Task: Search one way flight ticket for 3 adults in first from Newburgh: New York Stewart International Airport to Evansville: Evansville Regional Airport on 8-3-2023. Choice of flights is Westjet. Number of bags: 1 carry on bag. Price is upto 87000. Outbound departure time preference is 8:45. Return departure time preference is 0:00.
Action: Mouse moved to (284, 374)
Screenshot: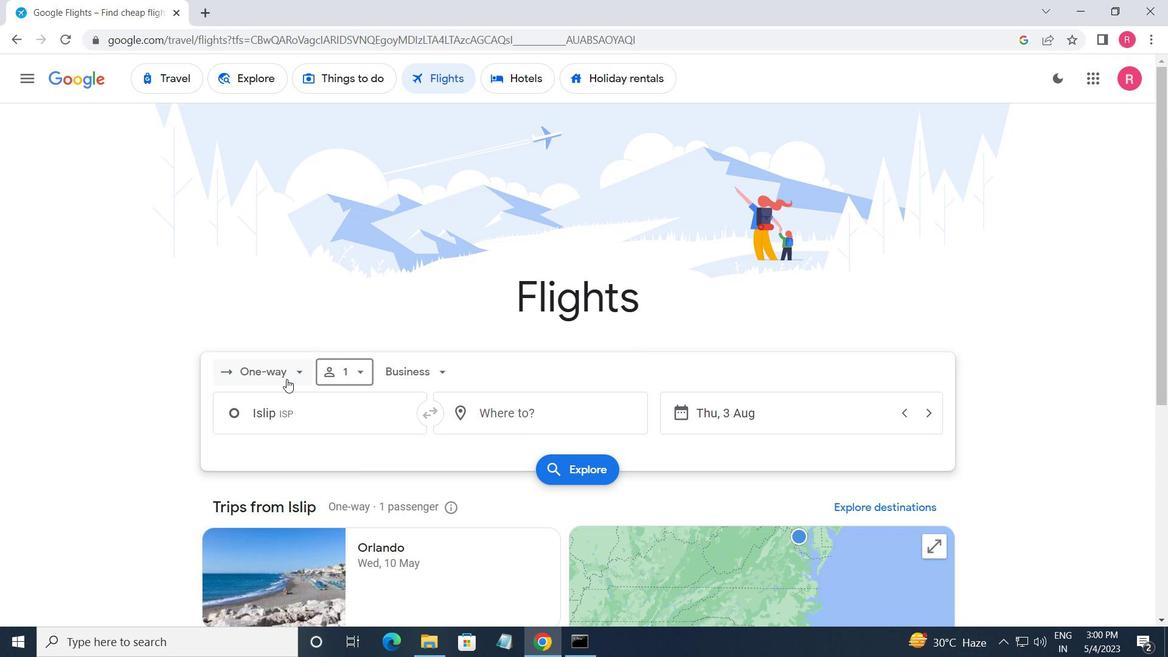 
Action: Mouse pressed left at (284, 374)
Screenshot: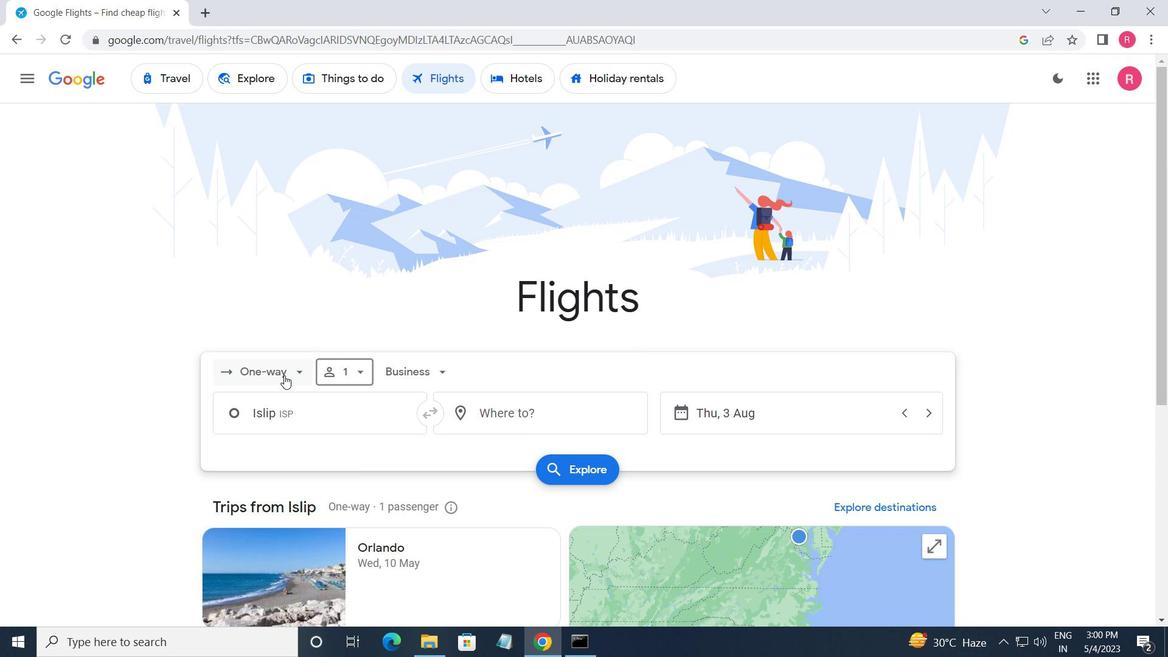 
Action: Mouse moved to (289, 445)
Screenshot: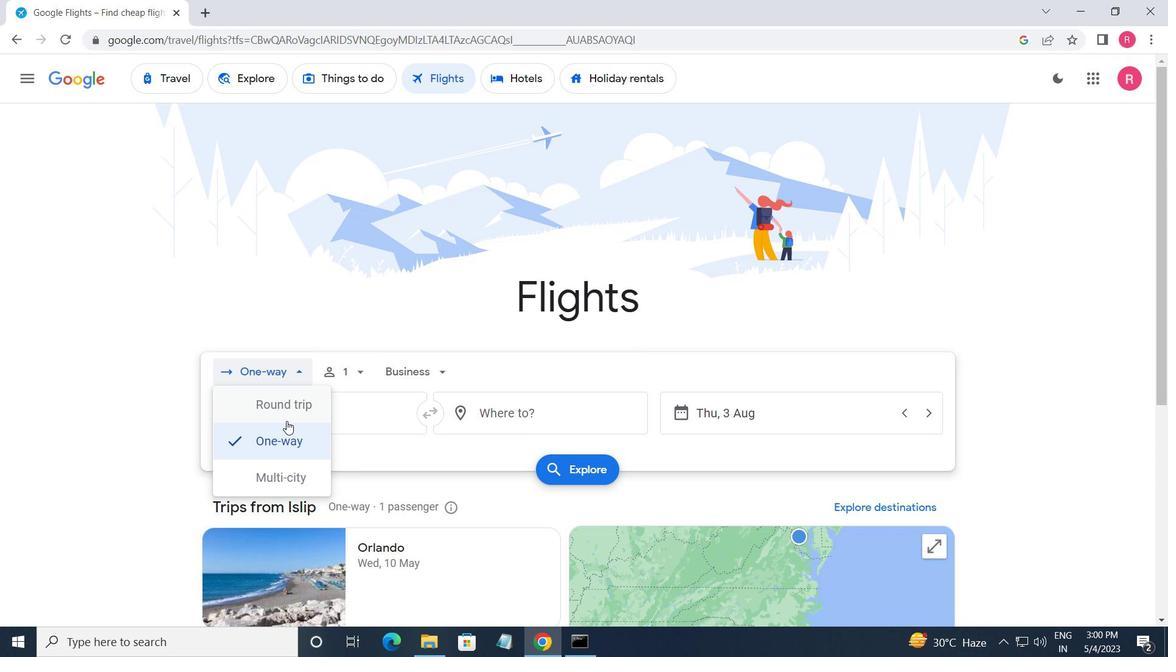 
Action: Mouse pressed left at (289, 445)
Screenshot: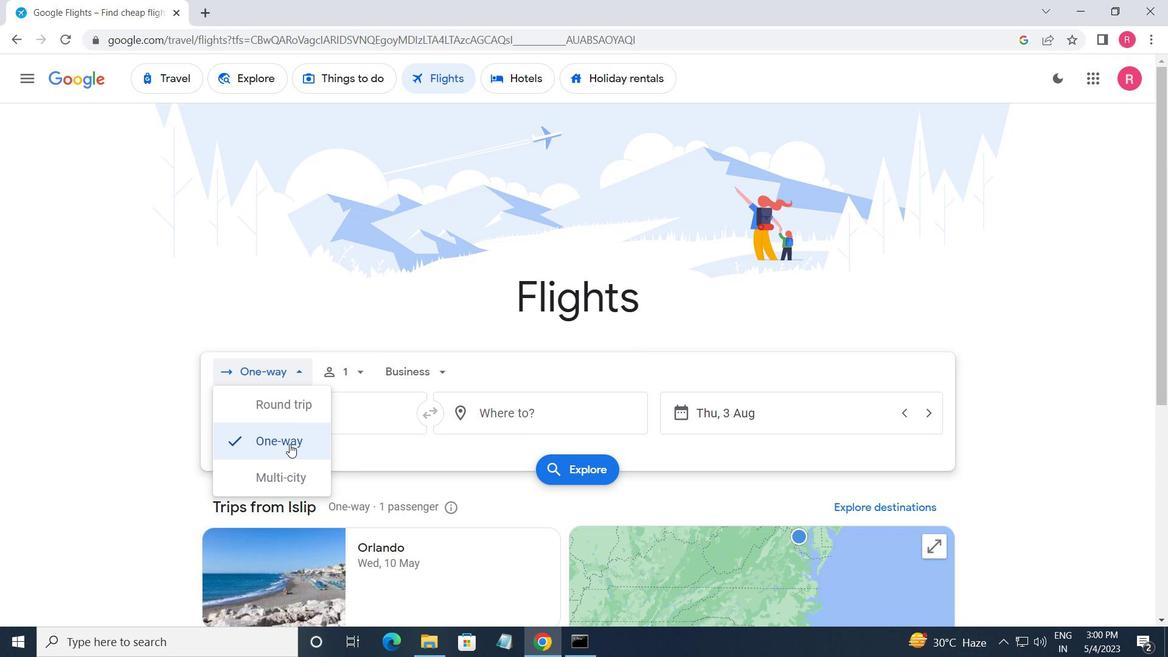 
Action: Mouse moved to (353, 366)
Screenshot: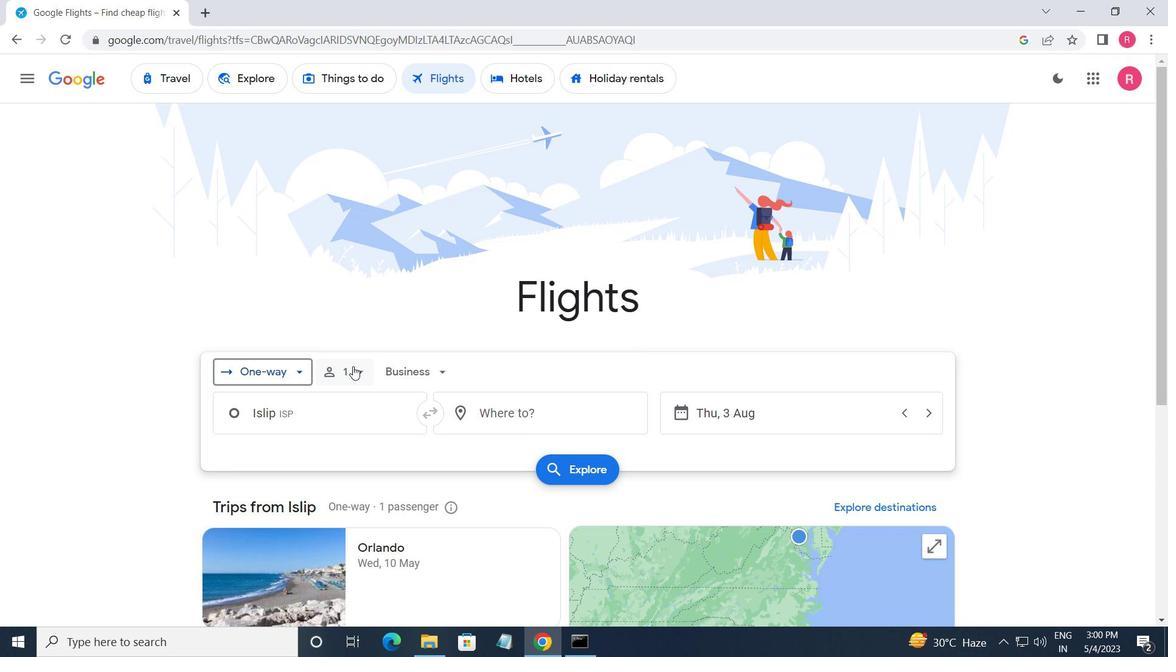 
Action: Mouse pressed left at (353, 366)
Screenshot: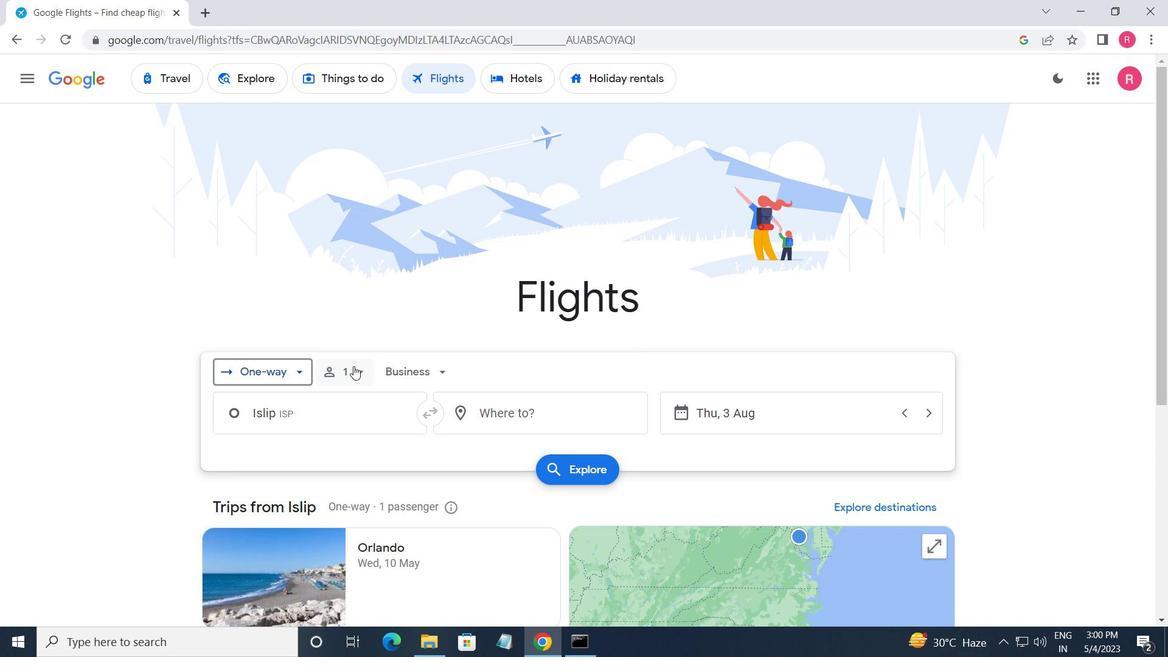 
Action: Mouse moved to (476, 410)
Screenshot: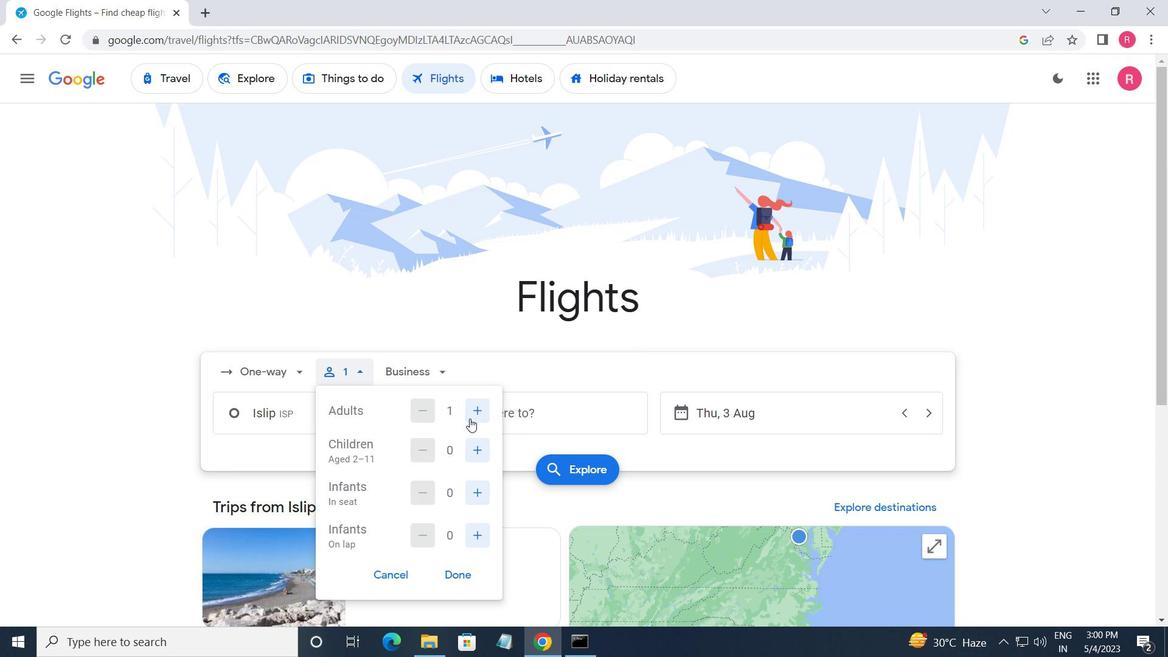 
Action: Mouse pressed left at (476, 410)
Screenshot: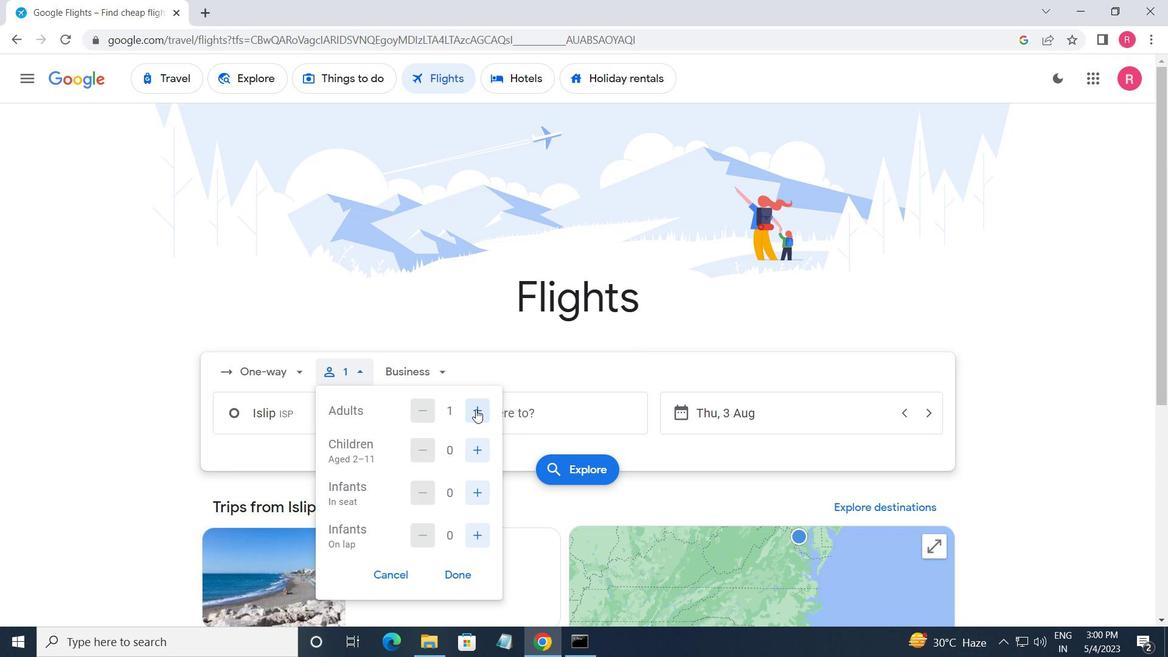 
Action: Mouse pressed left at (476, 410)
Screenshot: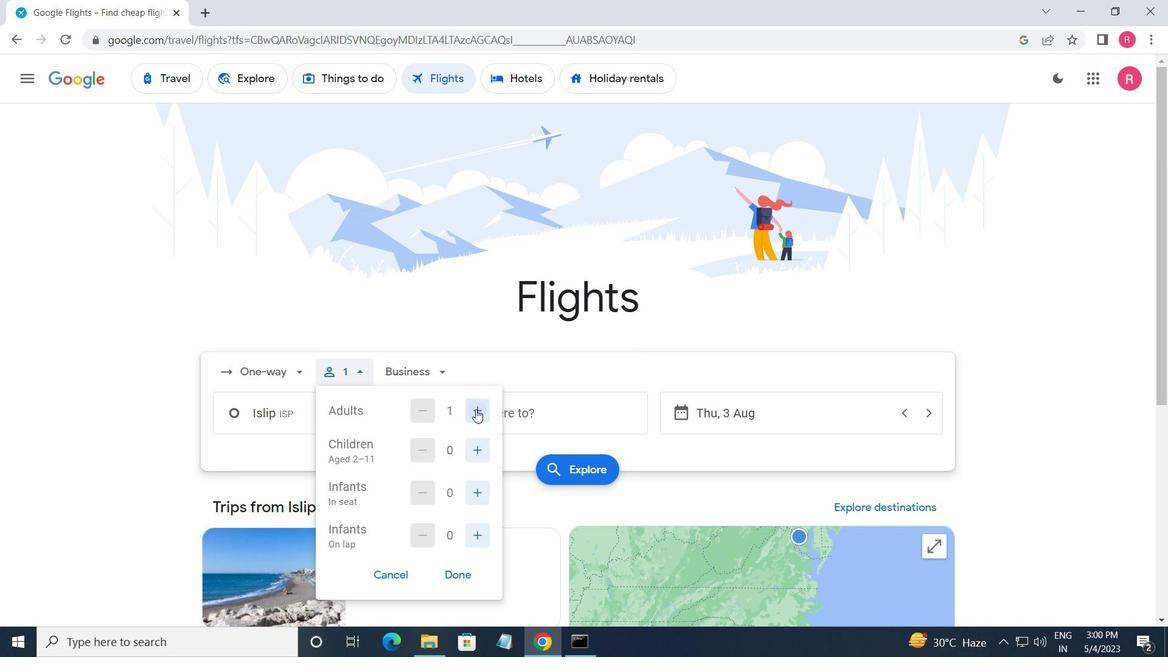 
Action: Mouse moved to (416, 382)
Screenshot: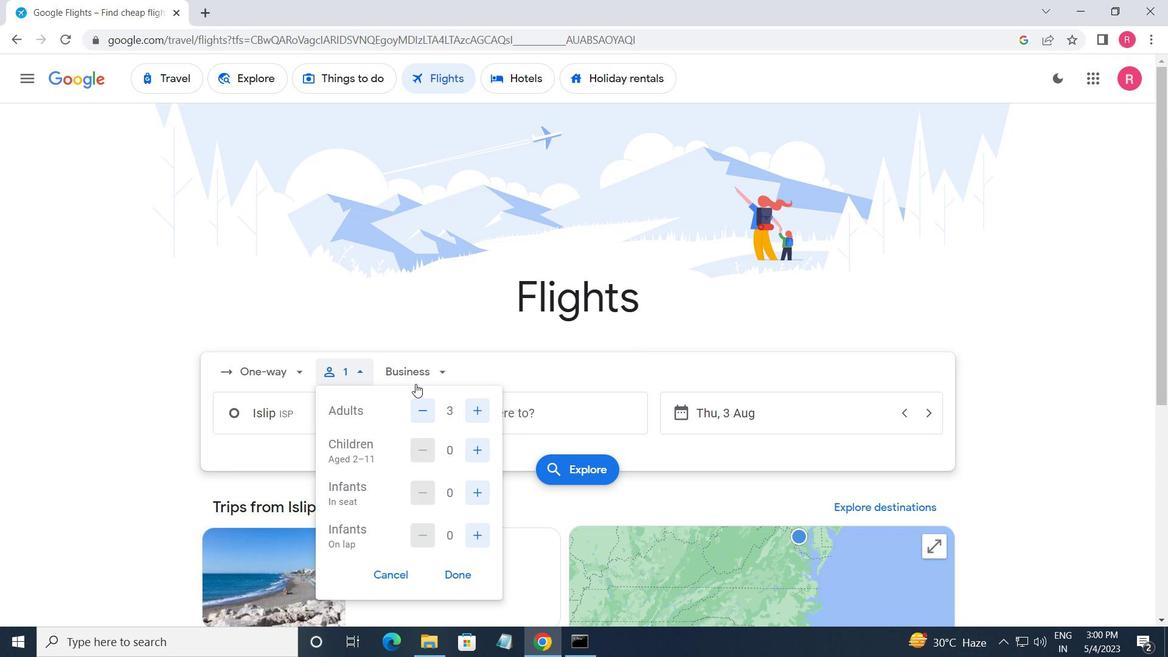 
Action: Mouse pressed left at (416, 382)
Screenshot: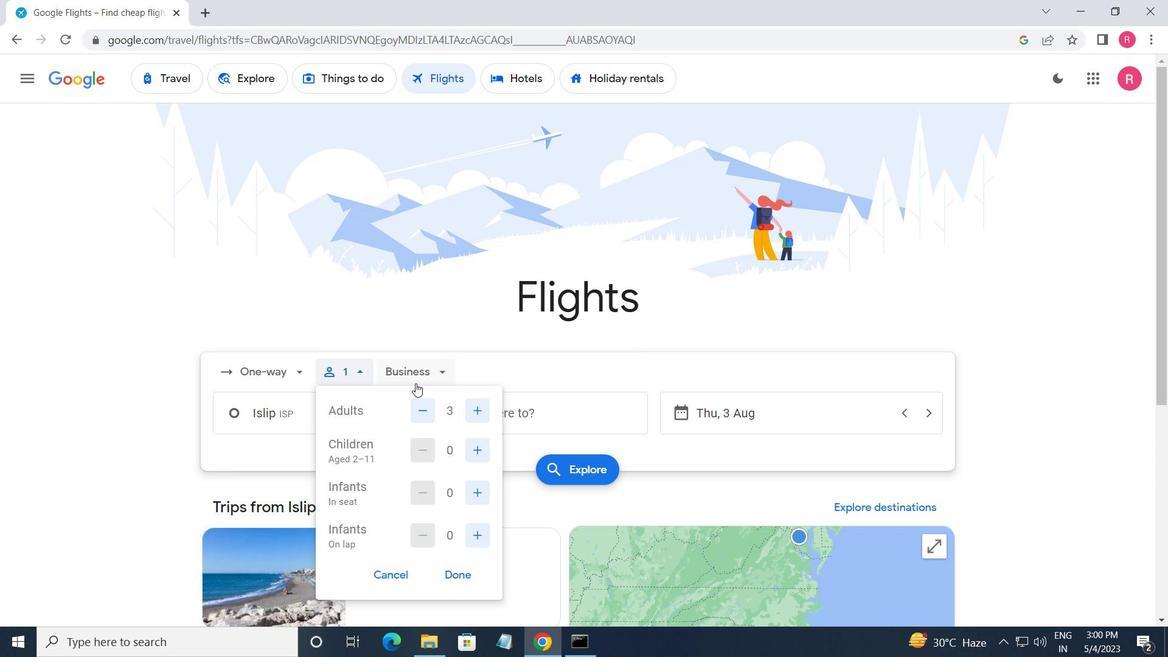 
Action: Mouse moved to (430, 509)
Screenshot: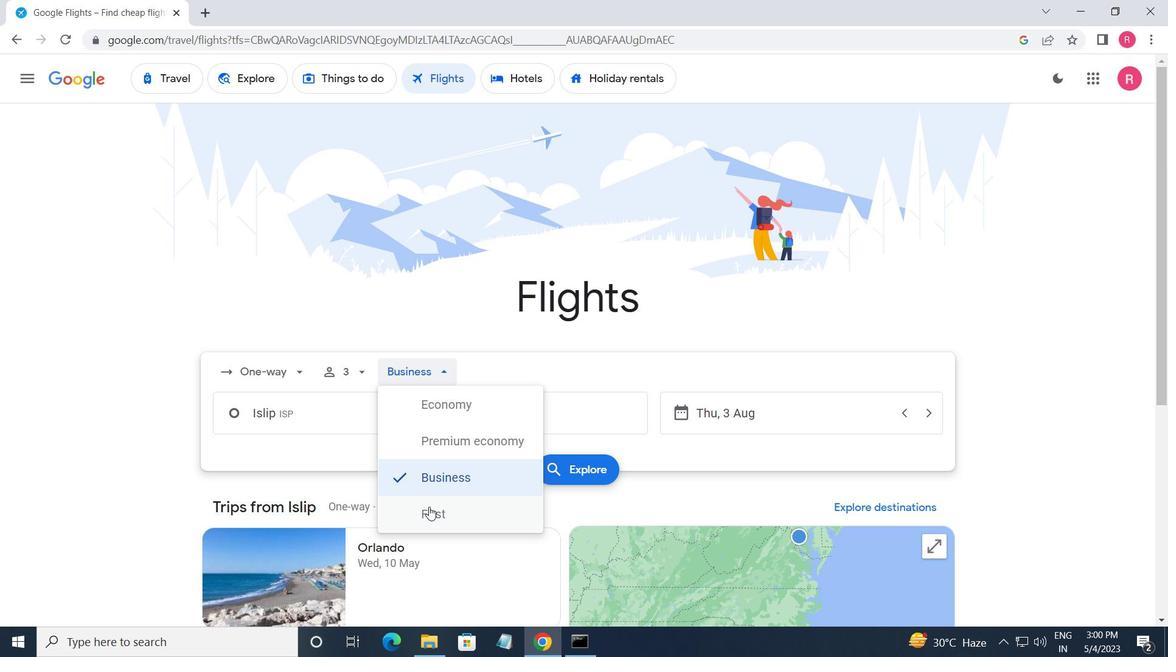 
Action: Mouse pressed left at (430, 509)
Screenshot: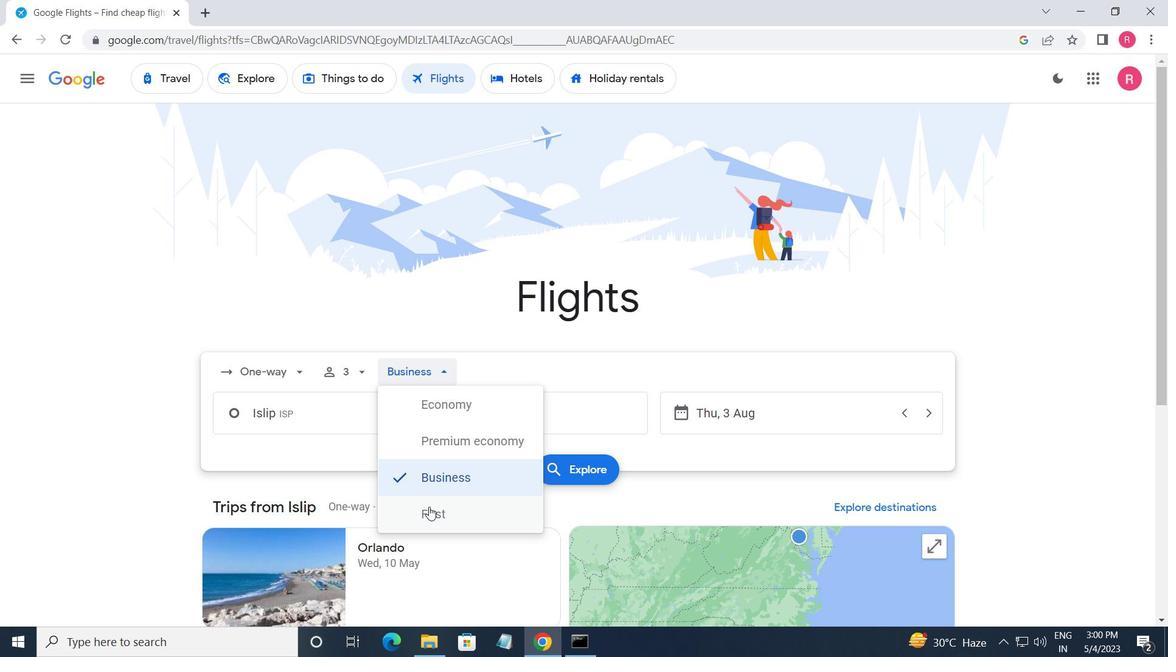 
Action: Mouse moved to (355, 422)
Screenshot: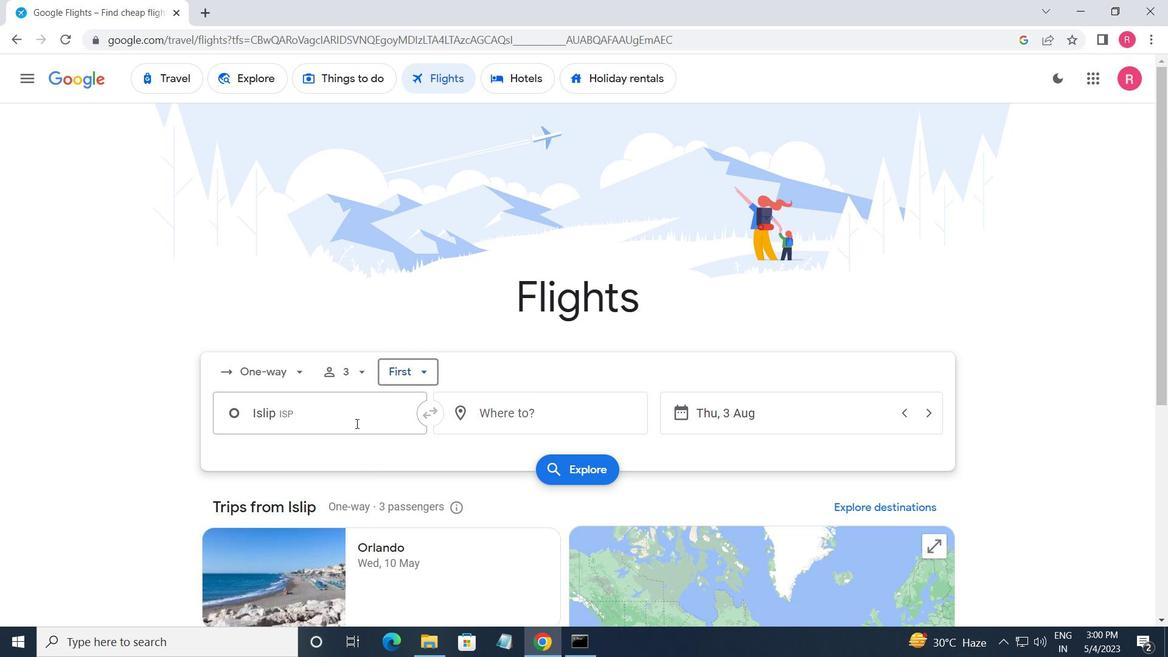 
Action: Mouse pressed left at (355, 422)
Screenshot: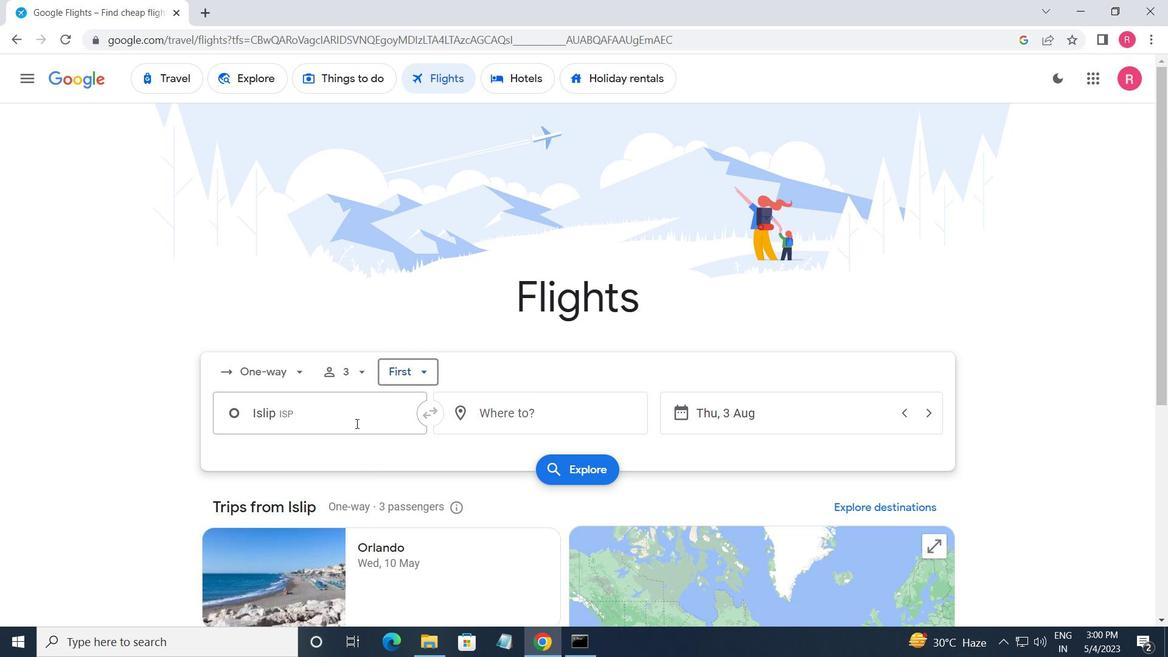 
Action: Key pressed <Key.shift_r><Key.shift_r><Key.shift_r>New<Key.space><Key.shift><Key.shift><Key.shift><Key.shift>Y
Screenshot: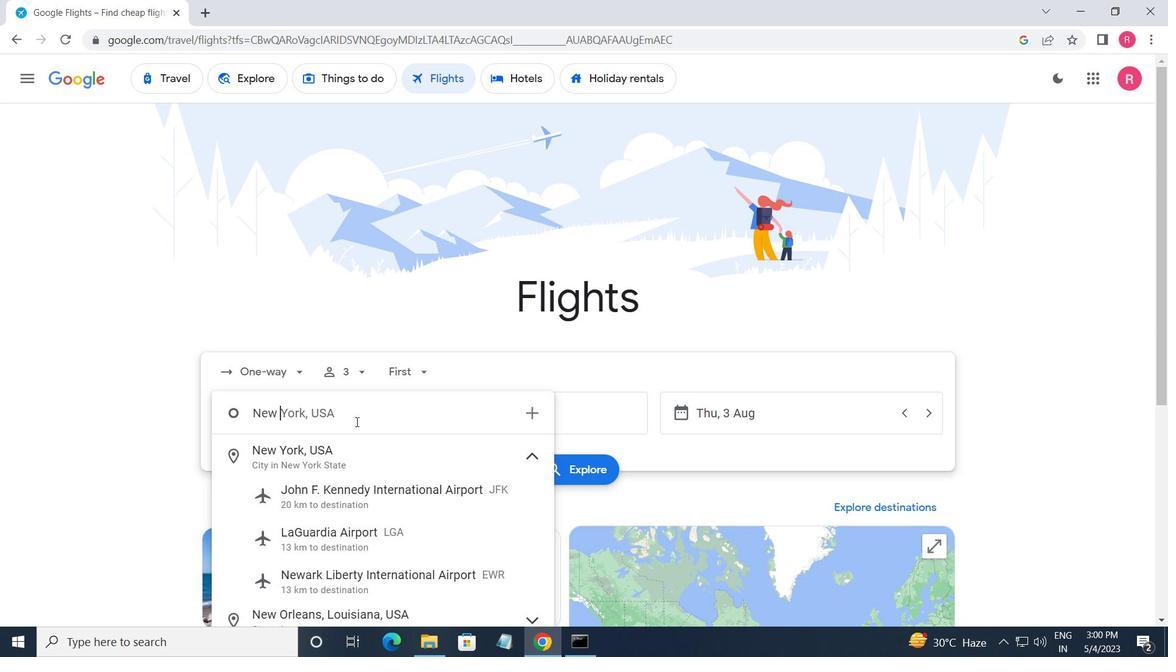 
Action: Mouse moved to (386, 522)
Screenshot: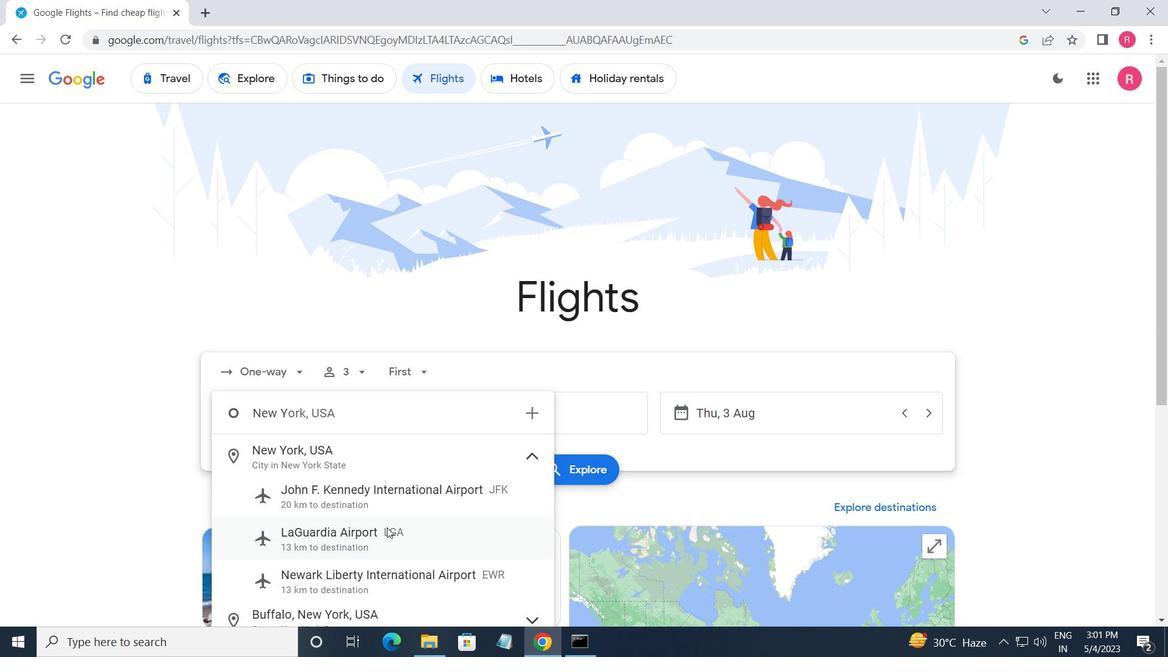 
Action: Mouse scrolled (386, 522) with delta (0, 0)
Screenshot: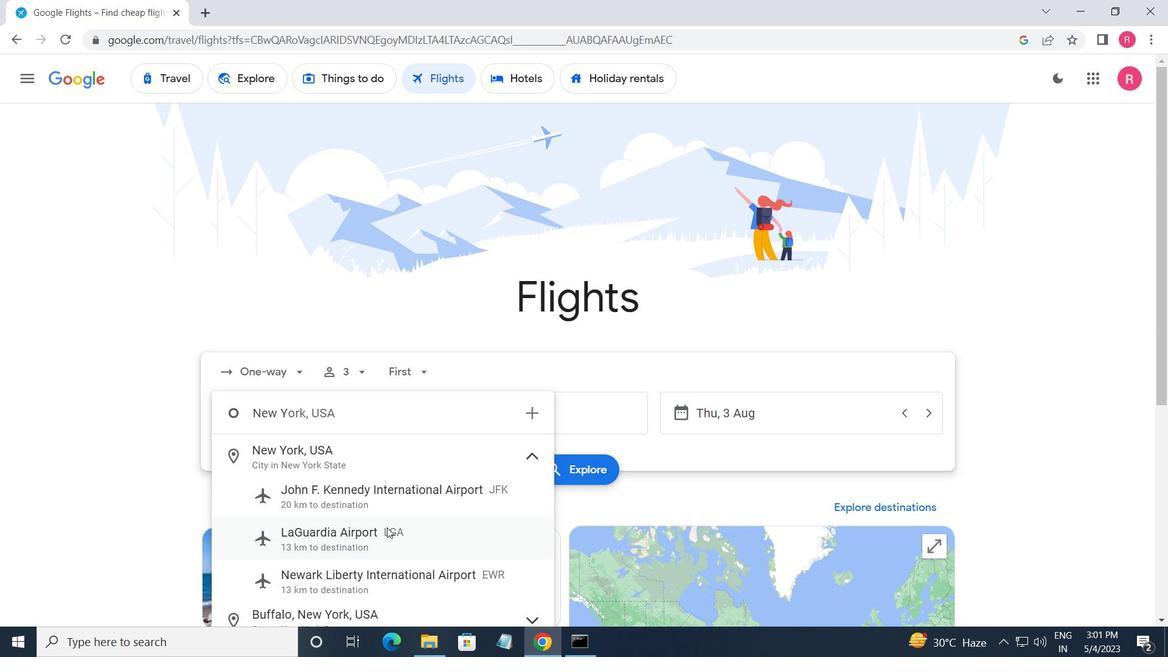 
Action: Mouse moved to (386, 521)
Screenshot: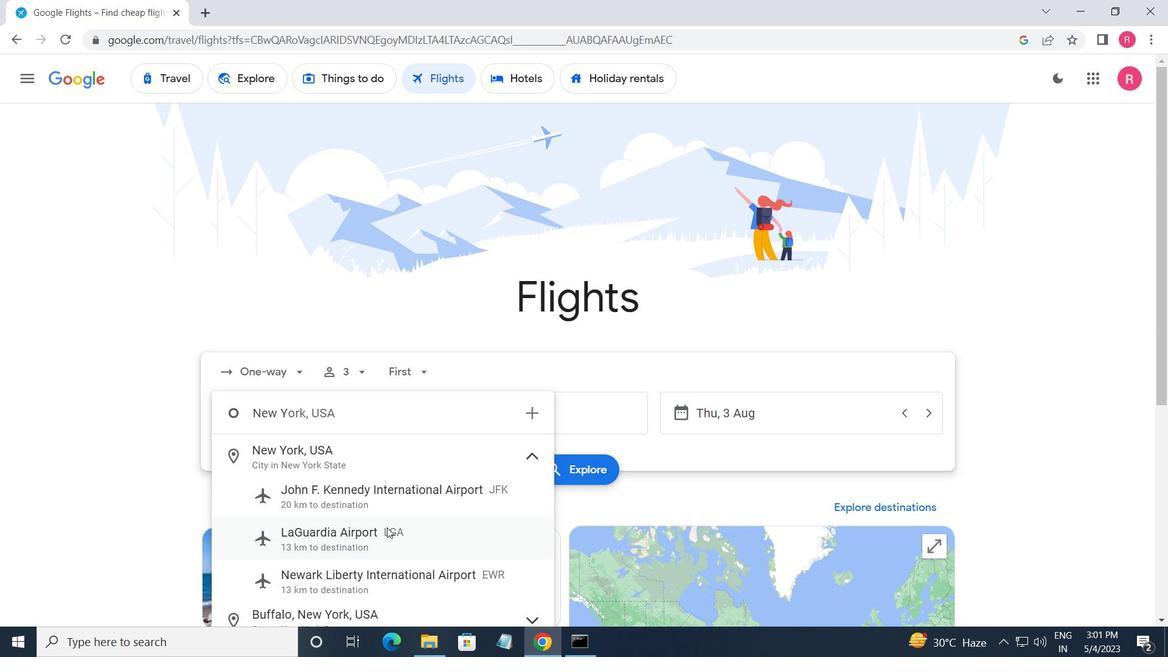 
Action: Mouse scrolled (386, 520) with delta (0, 0)
Screenshot: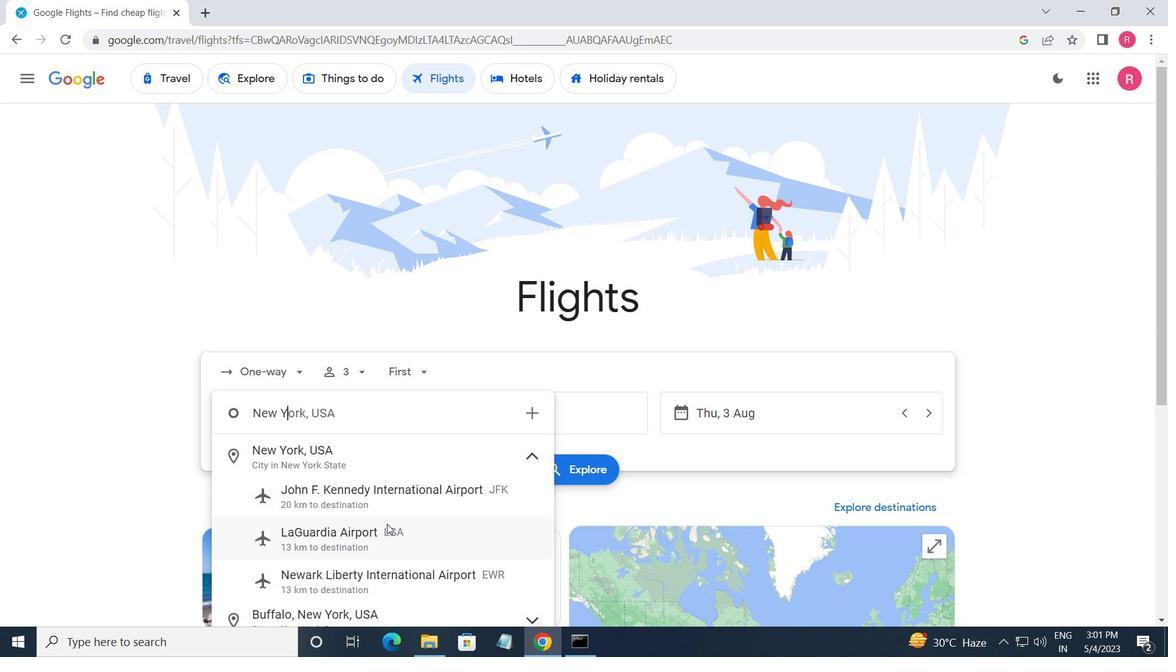 
Action: Mouse moved to (386, 520)
Screenshot: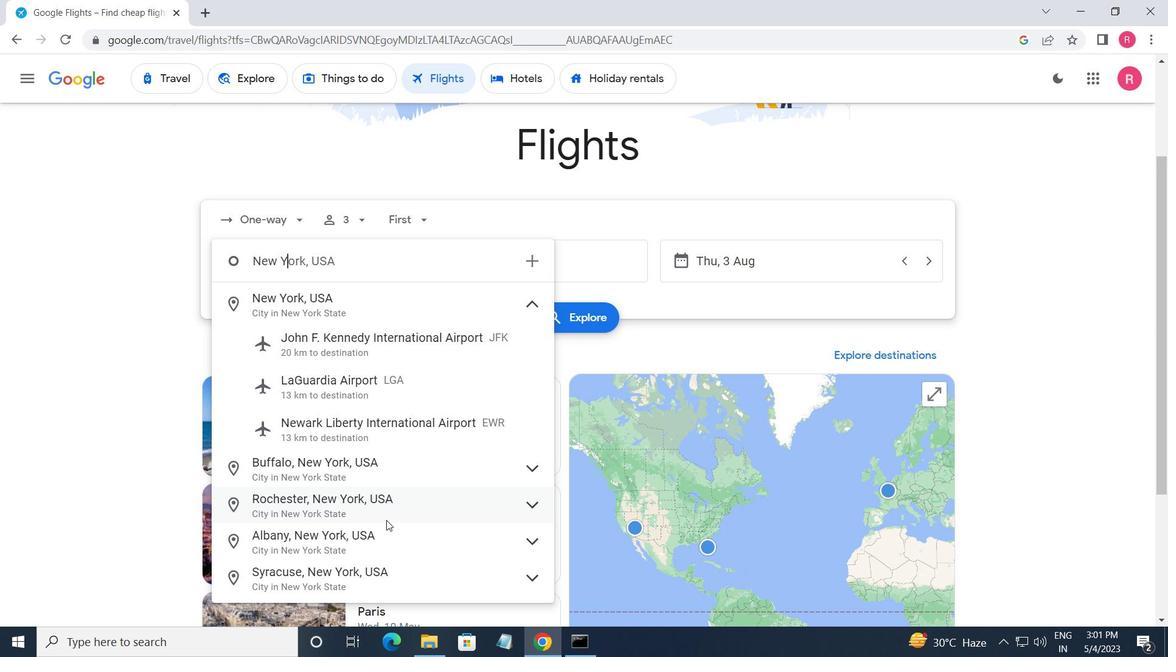 
Action: Mouse scrolled (386, 520) with delta (0, 0)
Screenshot: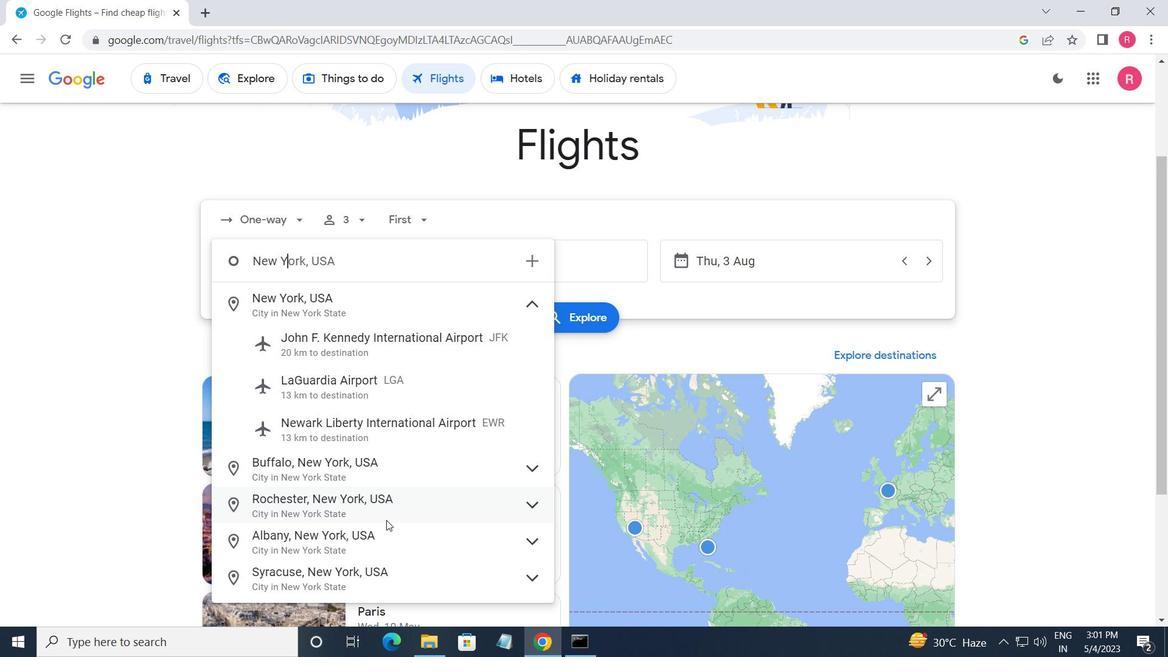
Action: Key pressed OT<Key.backspace>RK<Key.space>Z<Key.shift><Key.shift><Key.shift><Key.shift><Key.shift><Key.shift><Key.shift><Key.backspace><Key.shift_r>I
Screenshot: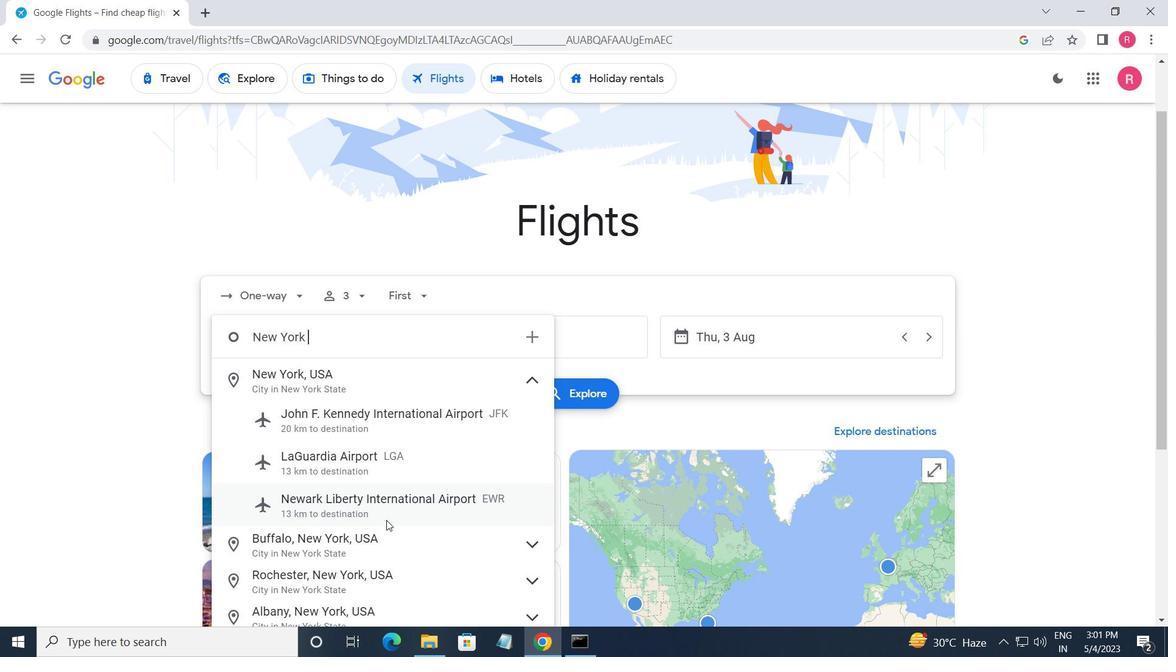 
Action: Mouse moved to (360, 514)
Screenshot: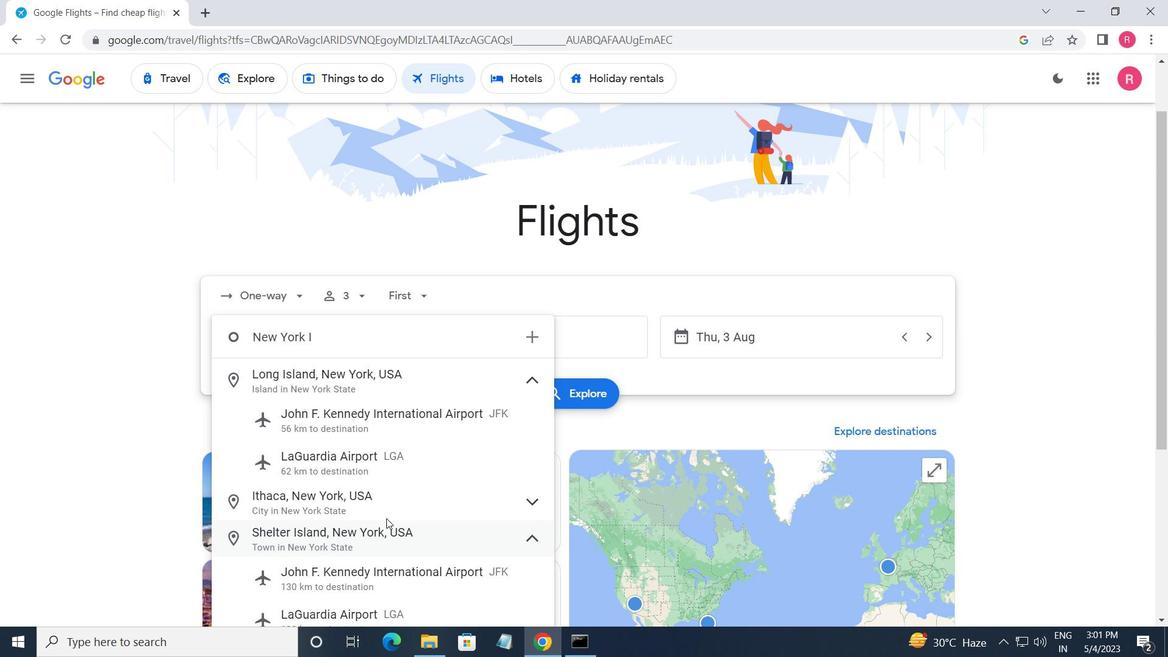 
Action: Key pressed NT
Screenshot: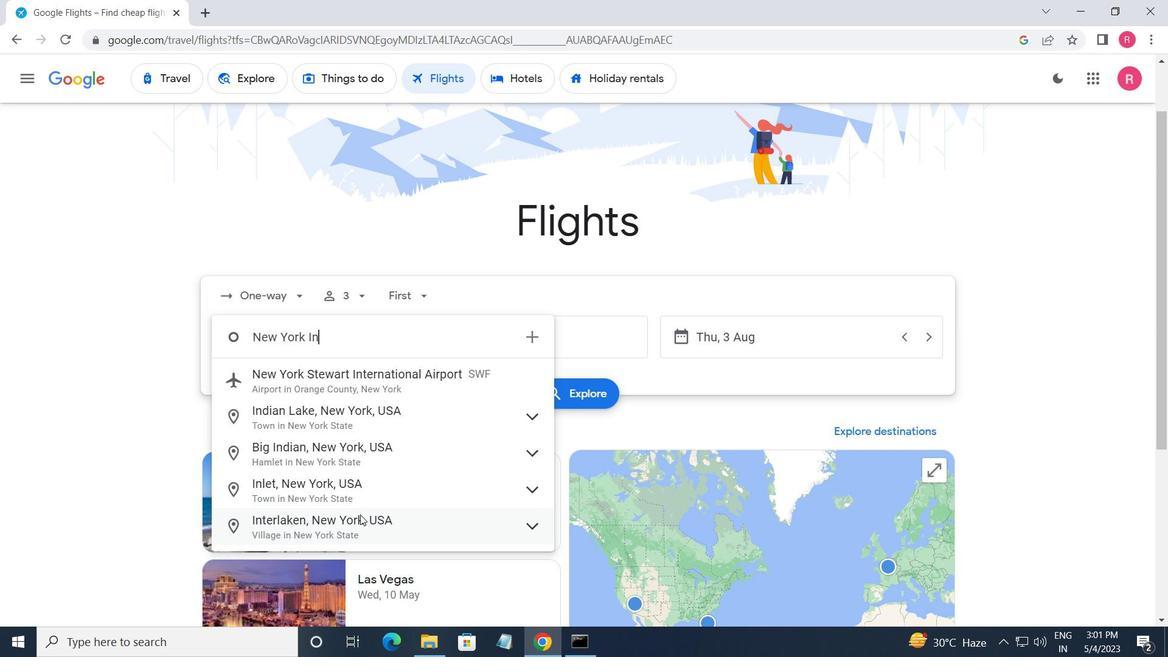 
Action: Mouse moved to (341, 385)
Screenshot: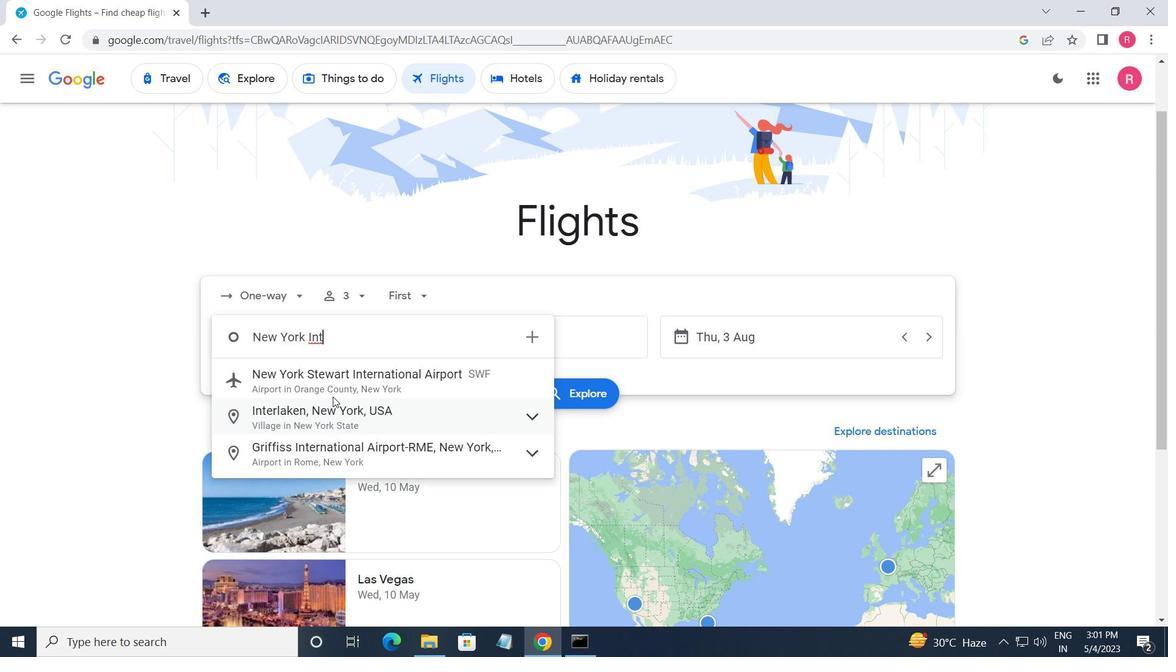 
Action: Mouse pressed left at (341, 385)
Screenshot: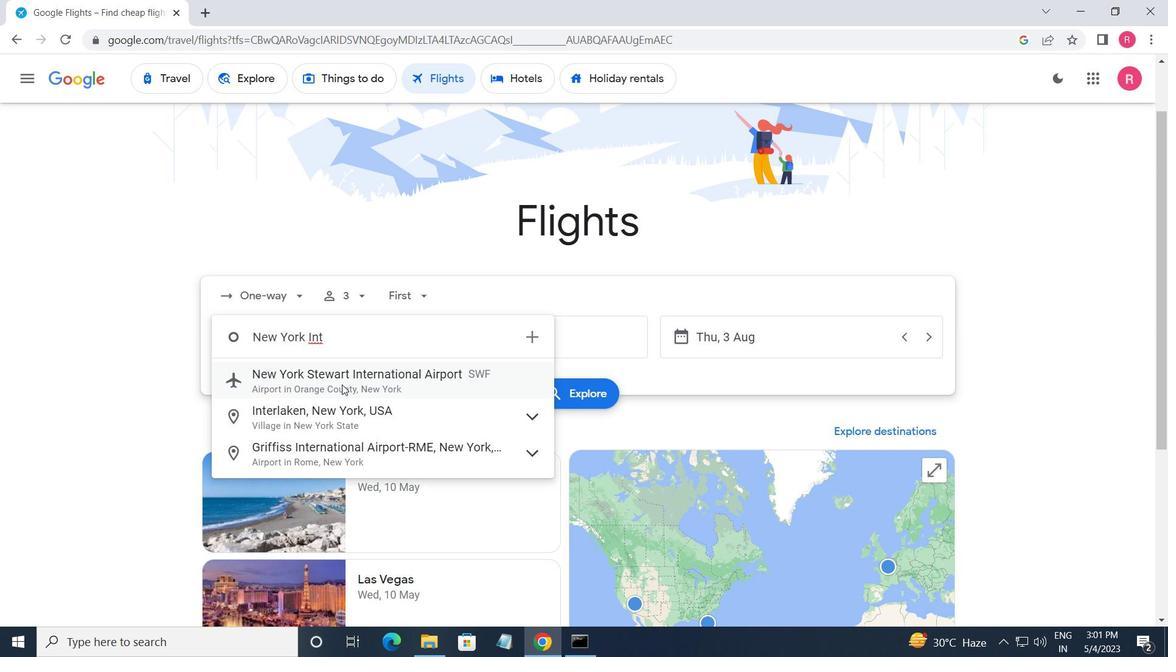 
Action: Mouse moved to (550, 343)
Screenshot: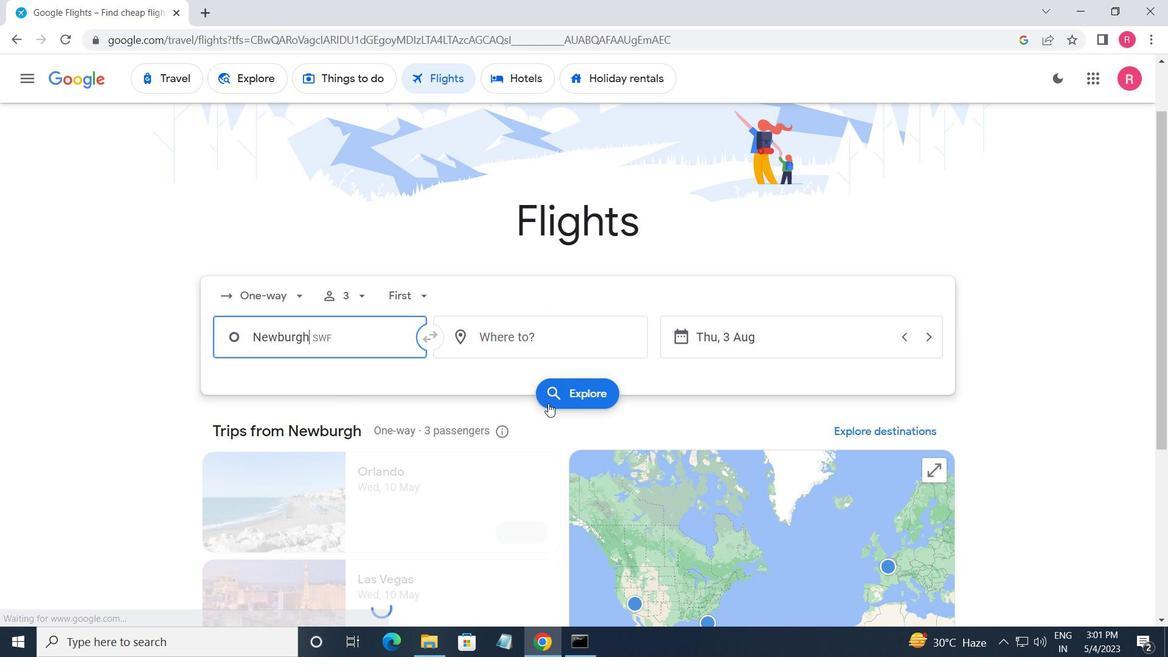
Action: Mouse pressed left at (550, 343)
Screenshot: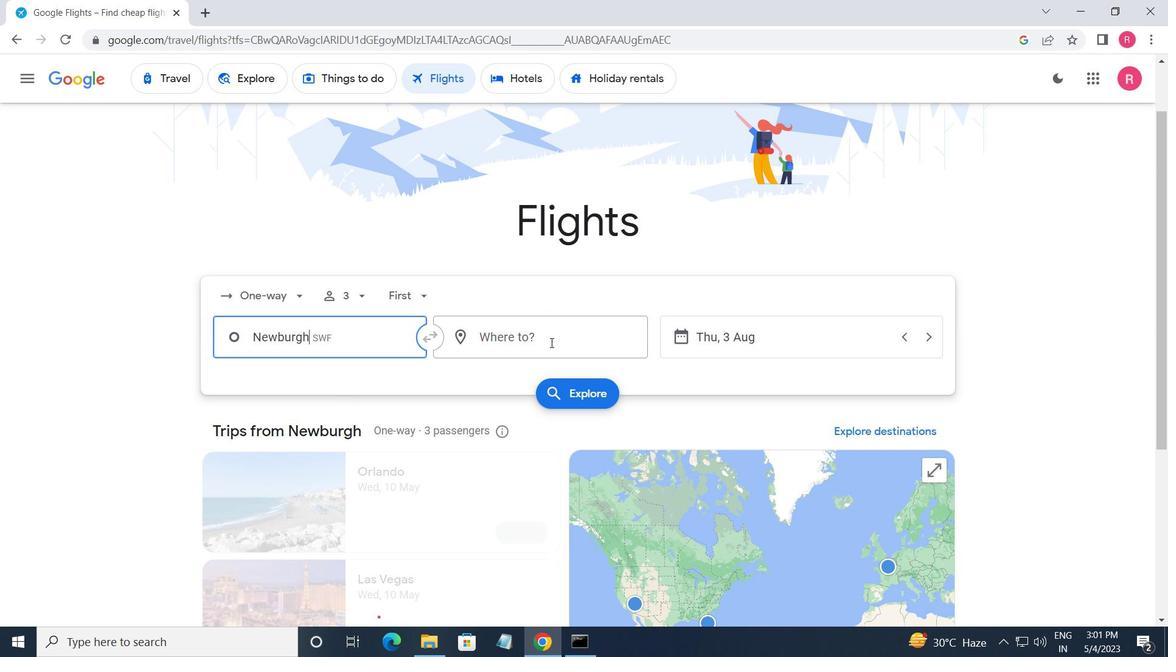 
Action: Mouse moved to (545, 489)
Screenshot: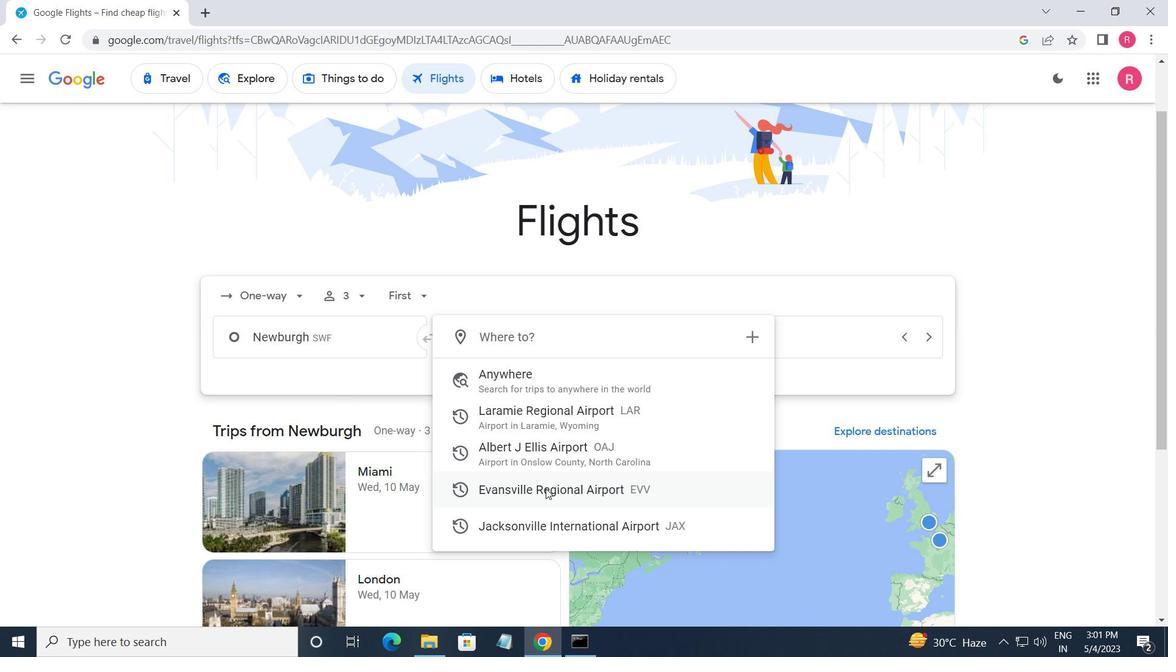 
Action: Mouse pressed left at (545, 489)
Screenshot: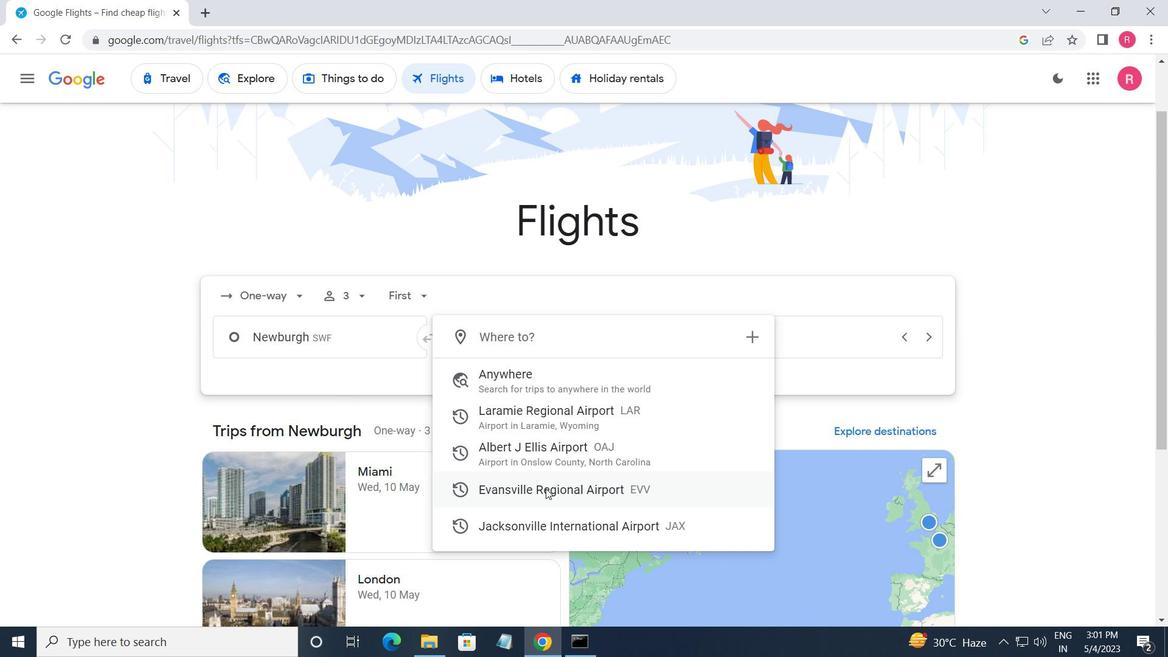 
Action: Mouse moved to (786, 349)
Screenshot: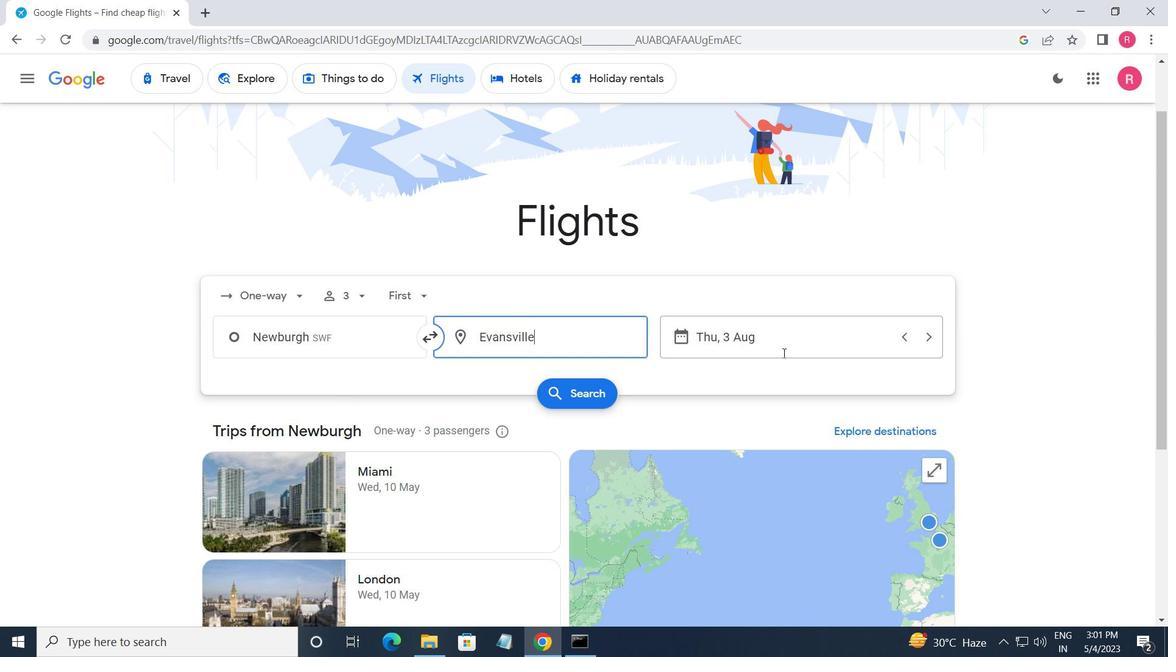 
Action: Mouse pressed left at (786, 349)
Screenshot: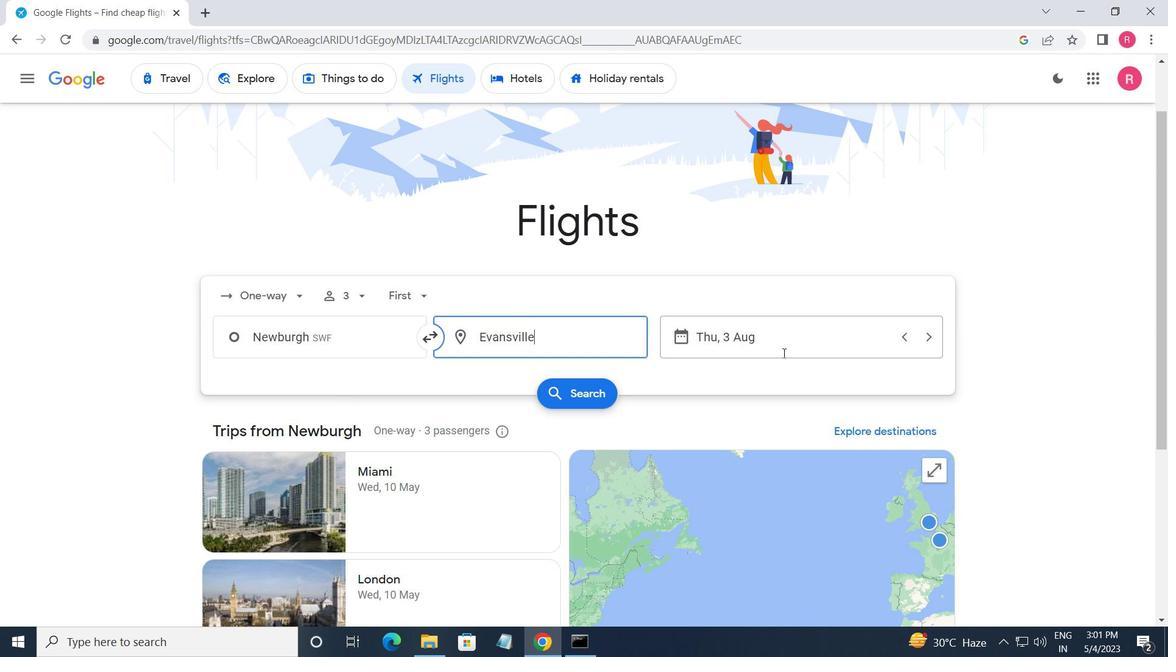 
Action: Mouse moved to (557, 355)
Screenshot: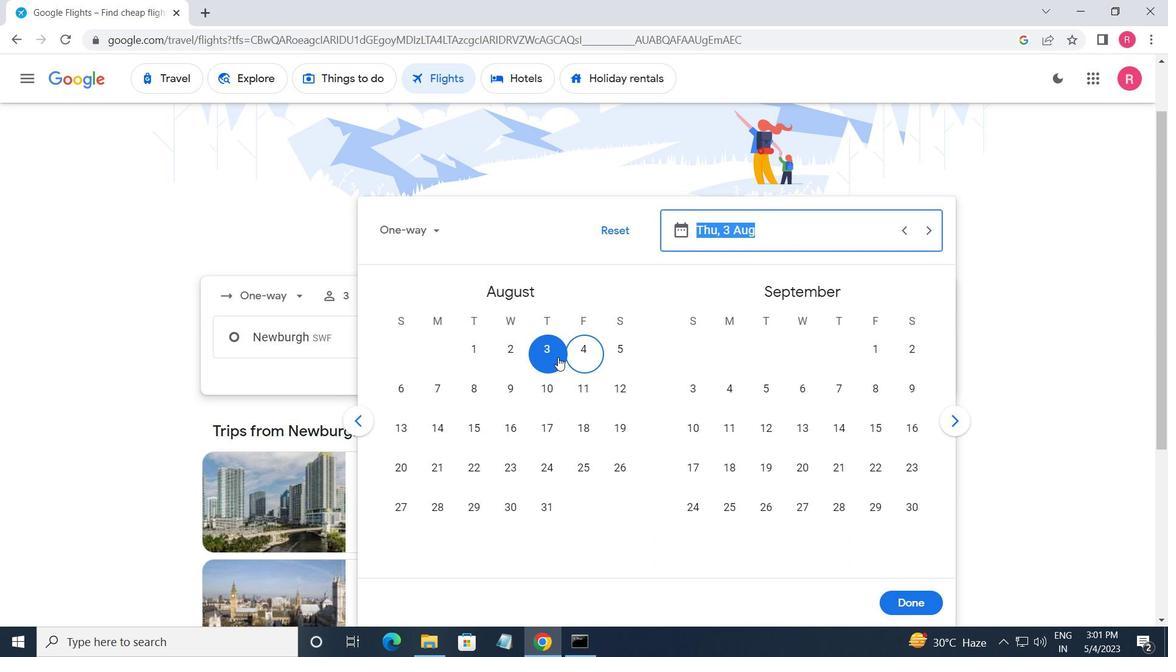 
Action: Mouse pressed left at (557, 355)
Screenshot: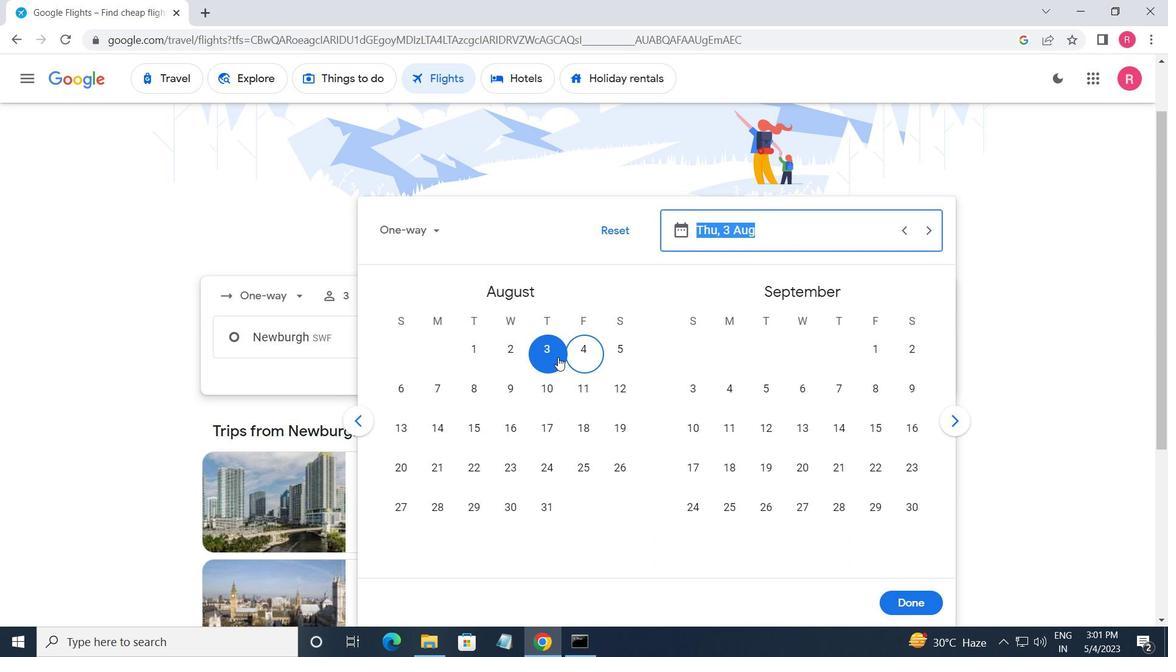 
Action: Mouse moved to (914, 599)
Screenshot: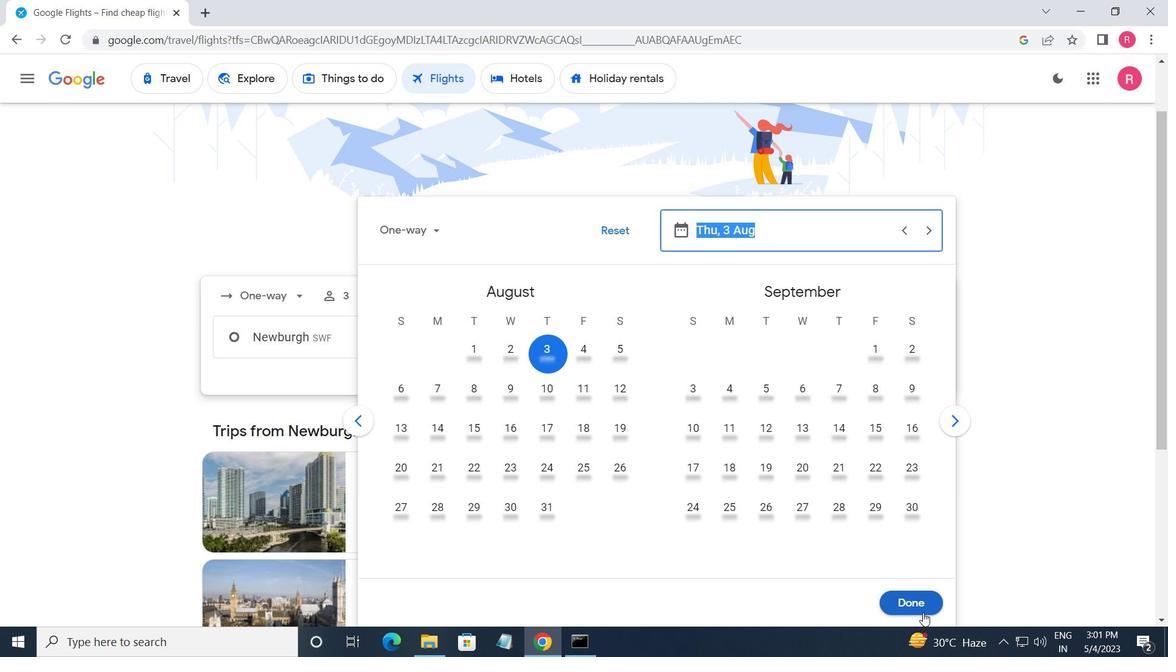 
Action: Mouse pressed left at (914, 599)
Screenshot: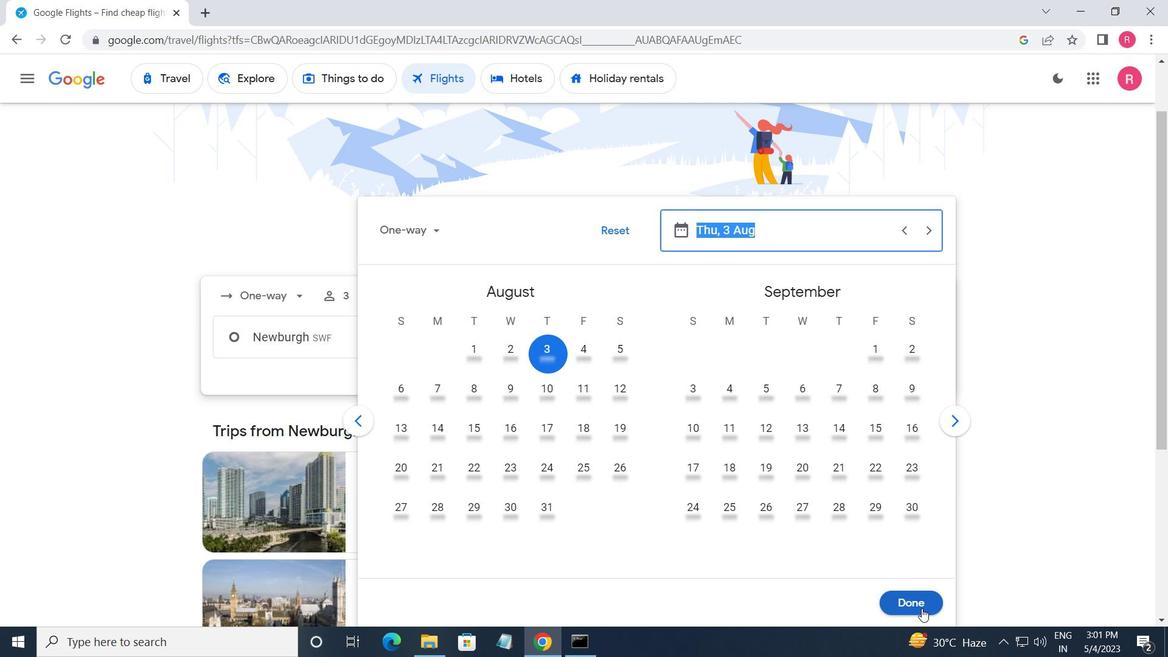 
Action: Mouse moved to (576, 400)
Screenshot: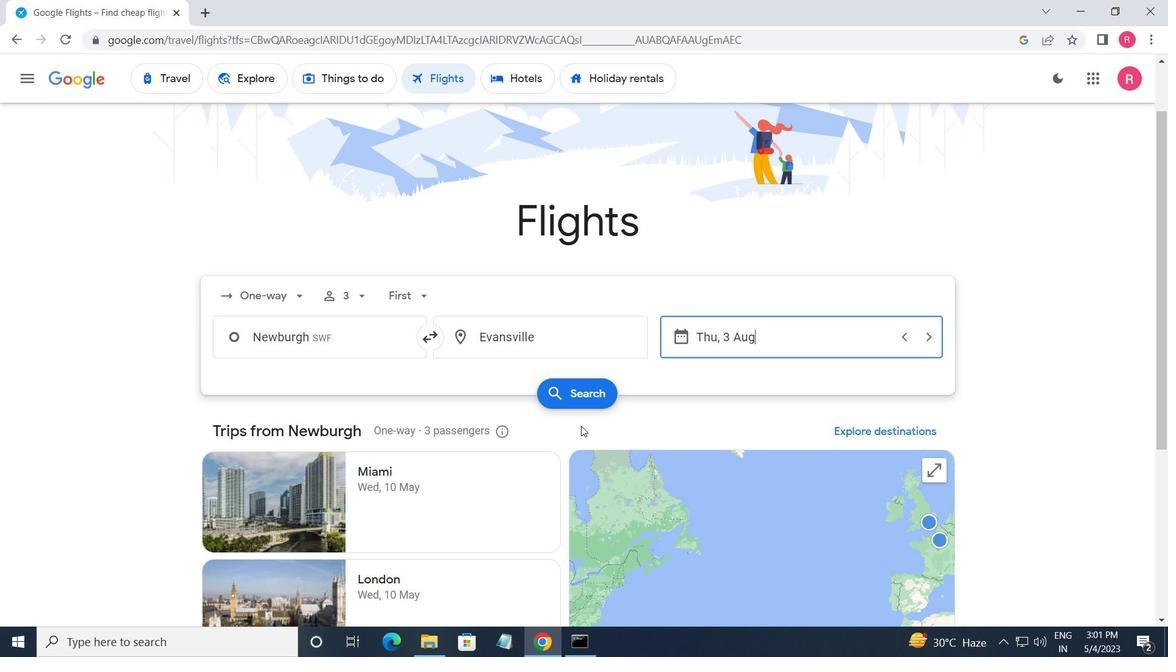 
Action: Mouse pressed left at (576, 400)
Screenshot: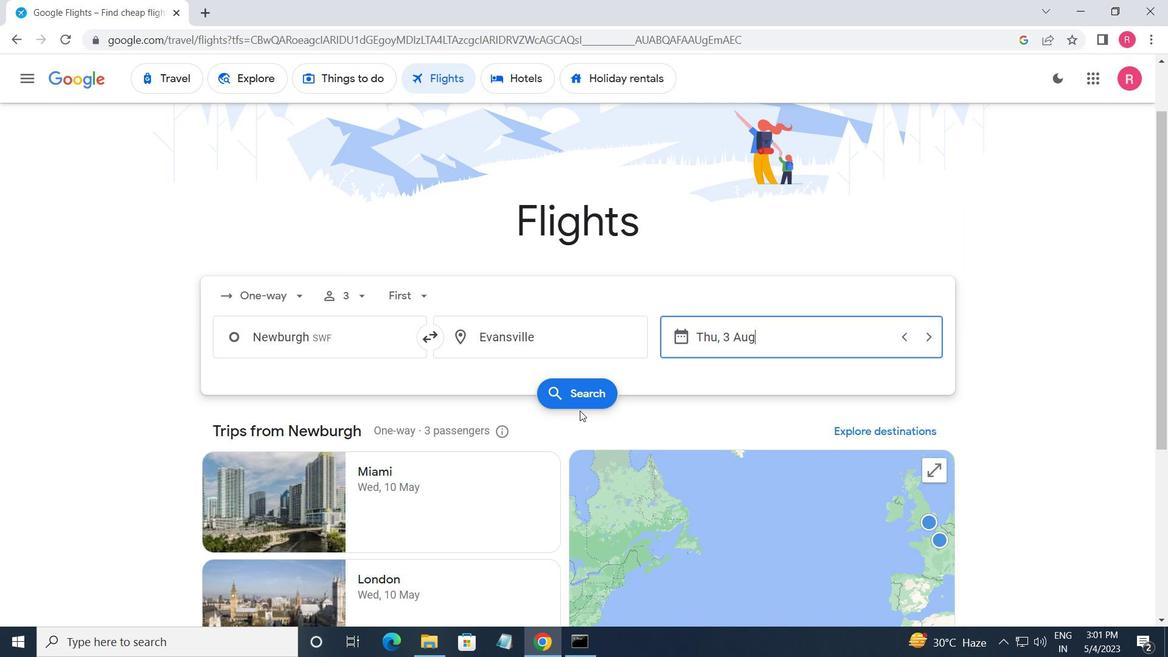 
Action: Mouse moved to (244, 217)
Screenshot: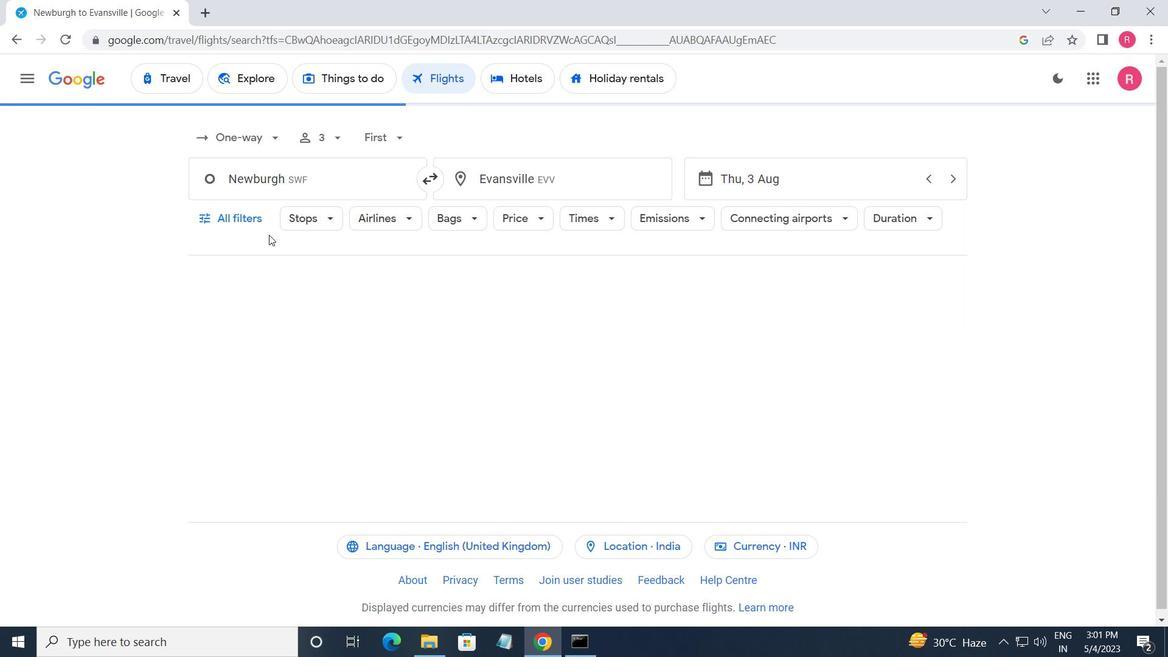 
Action: Mouse pressed left at (244, 217)
Screenshot: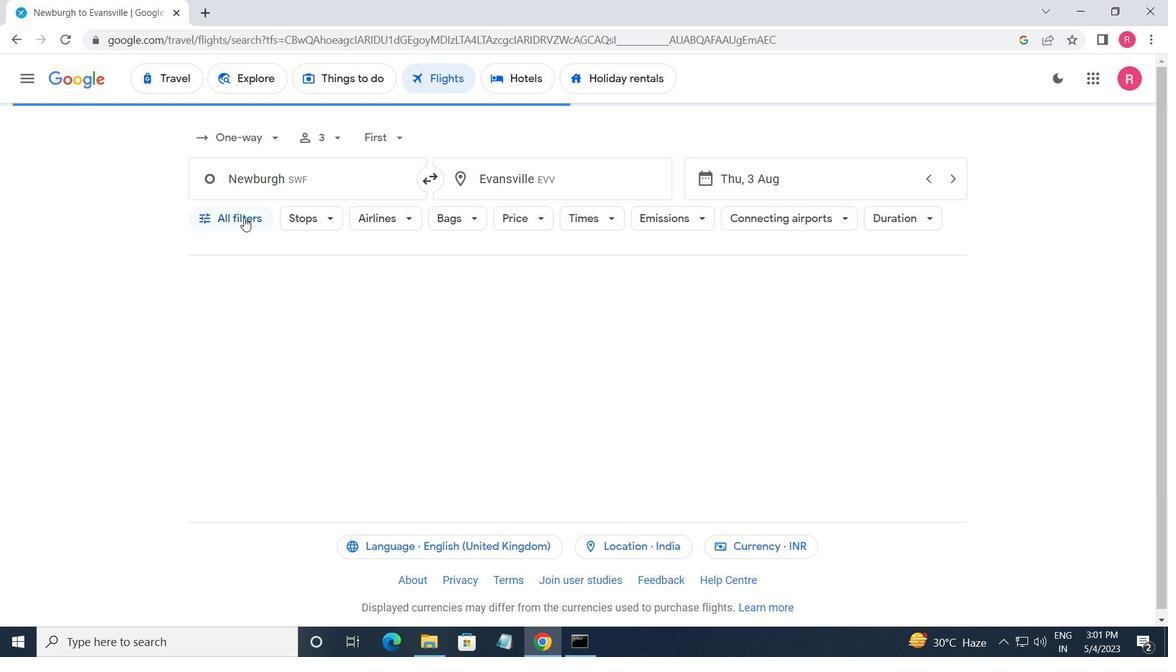 
Action: Mouse moved to (376, 466)
Screenshot: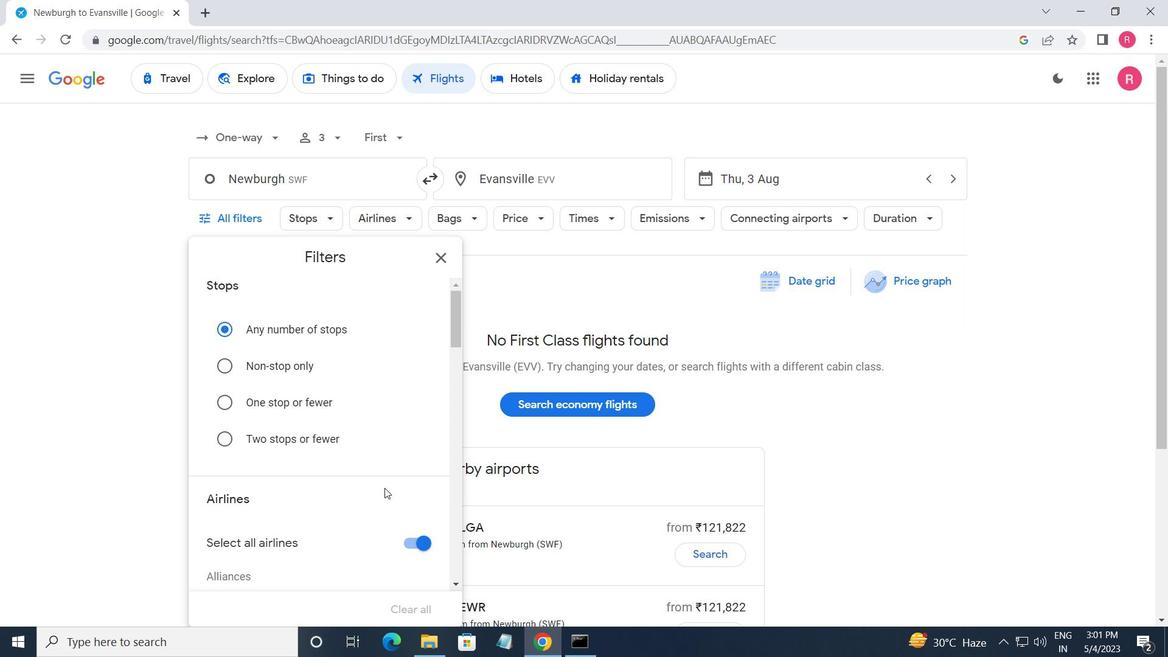 
Action: Mouse scrolled (376, 465) with delta (0, 0)
Screenshot: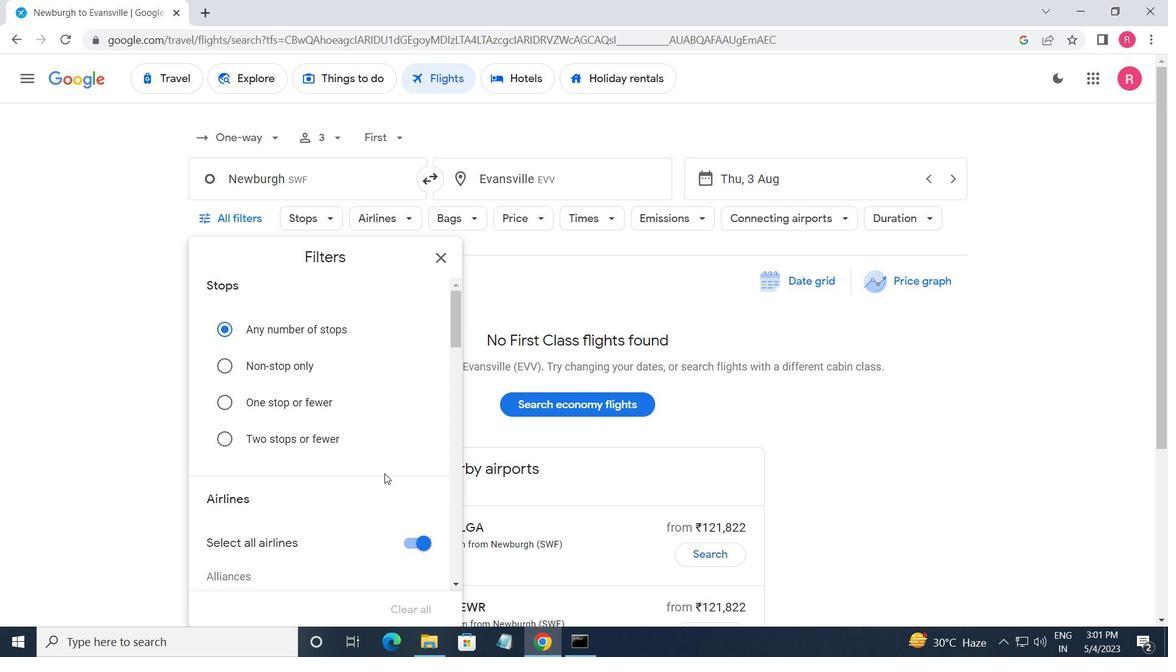 
Action: Mouse moved to (376, 465)
Screenshot: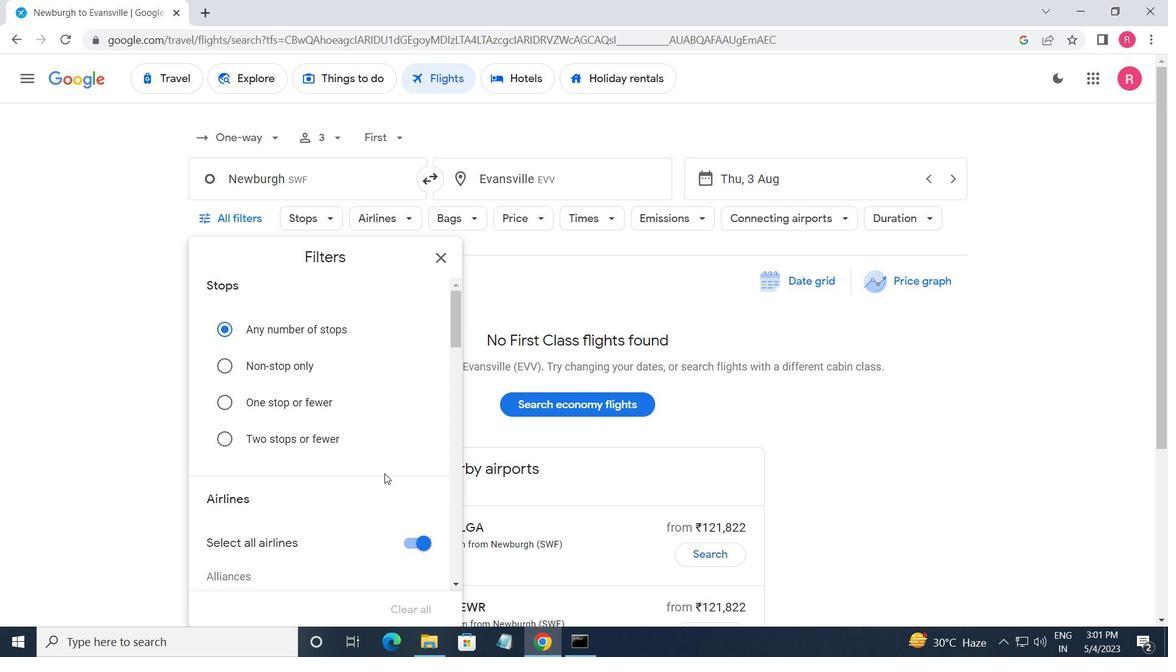 
Action: Mouse scrolled (376, 464) with delta (0, 0)
Screenshot: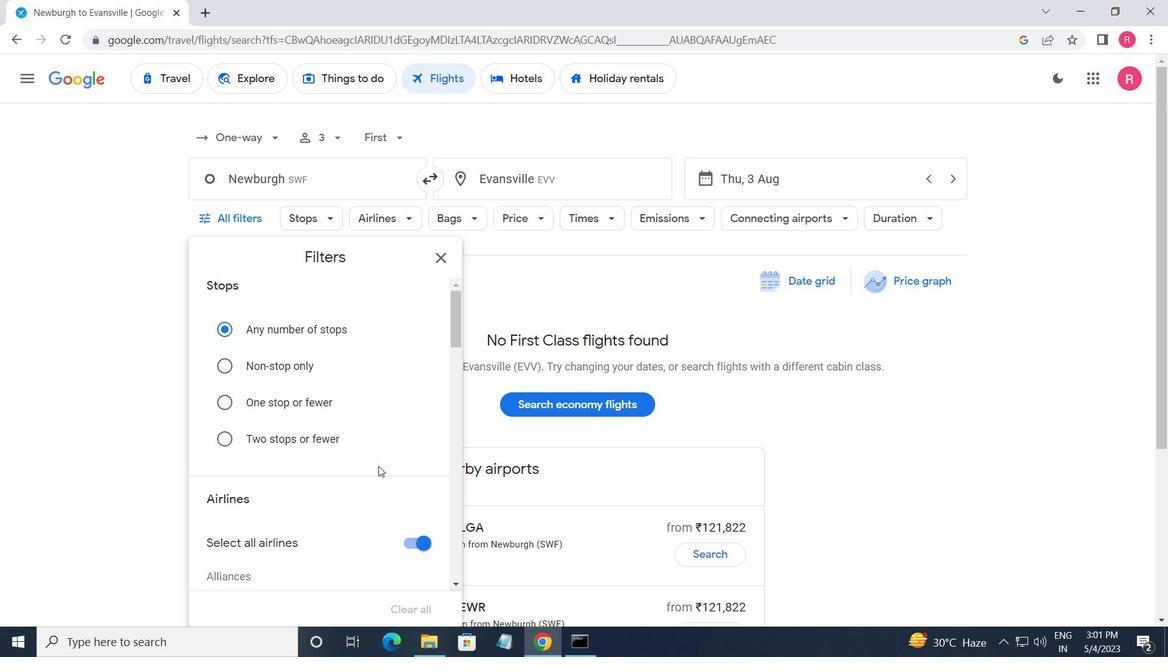 
Action: Mouse scrolled (376, 464) with delta (0, 0)
Screenshot: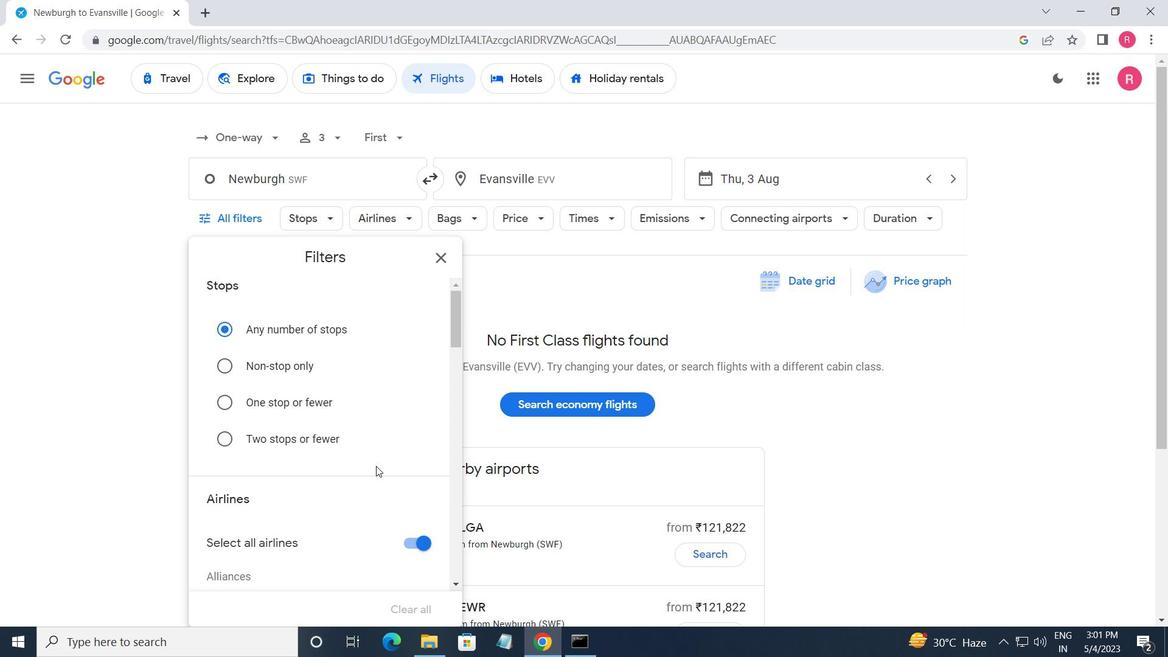 
Action: Mouse moved to (375, 464)
Screenshot: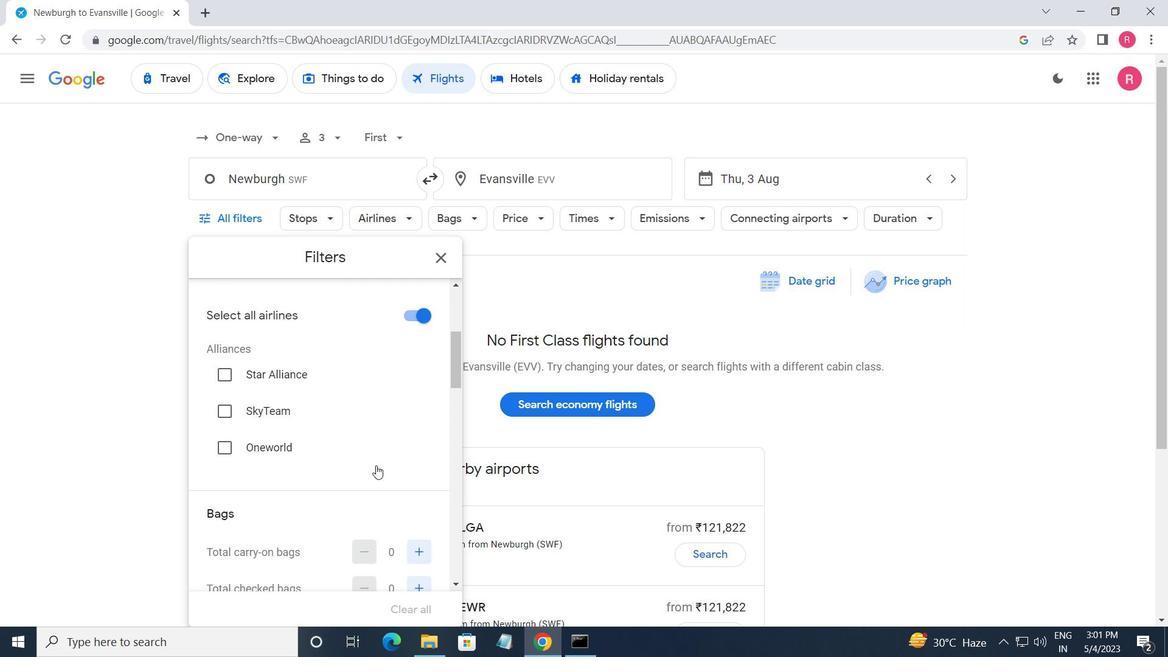 
Action: Mouse scrolled (375, 464) with delta (0, 0)
Screenshot: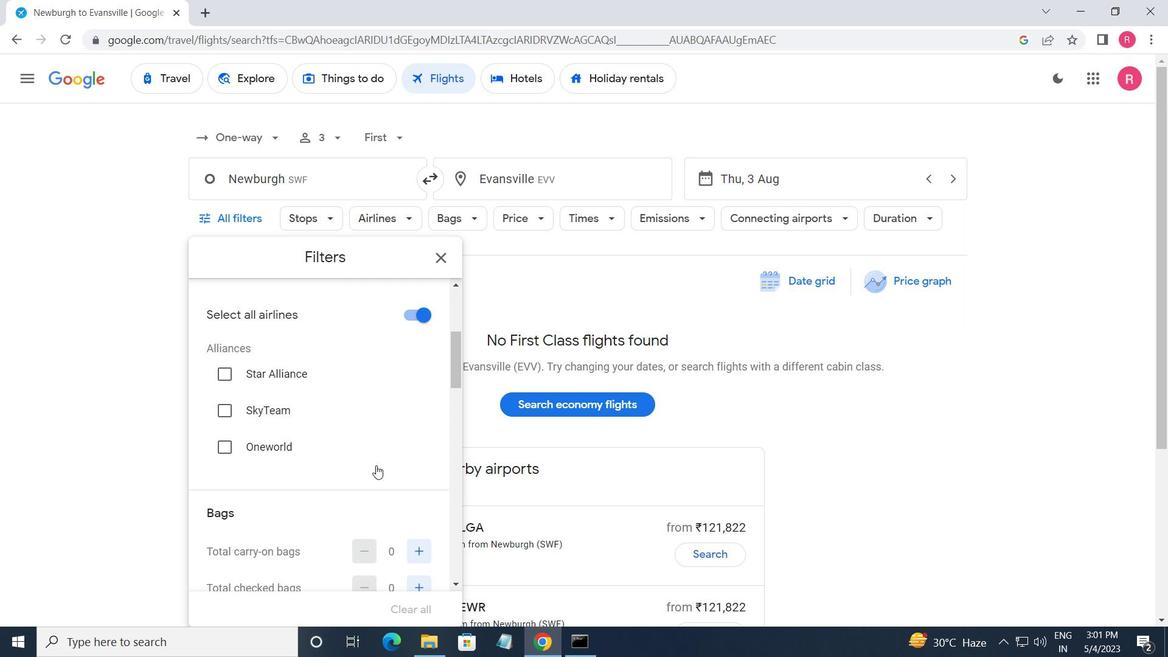 
Action: Mouse moved to (414, 474)
Screenshot: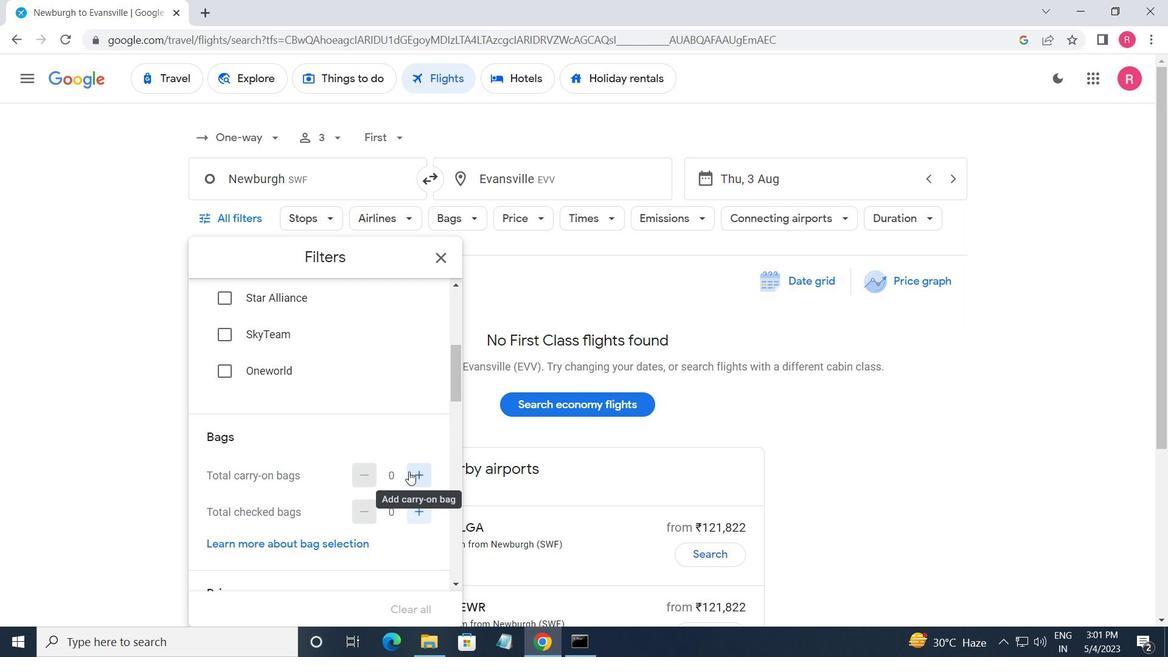 
Action: Mouse pressed left at (414, 474)
Screenshot: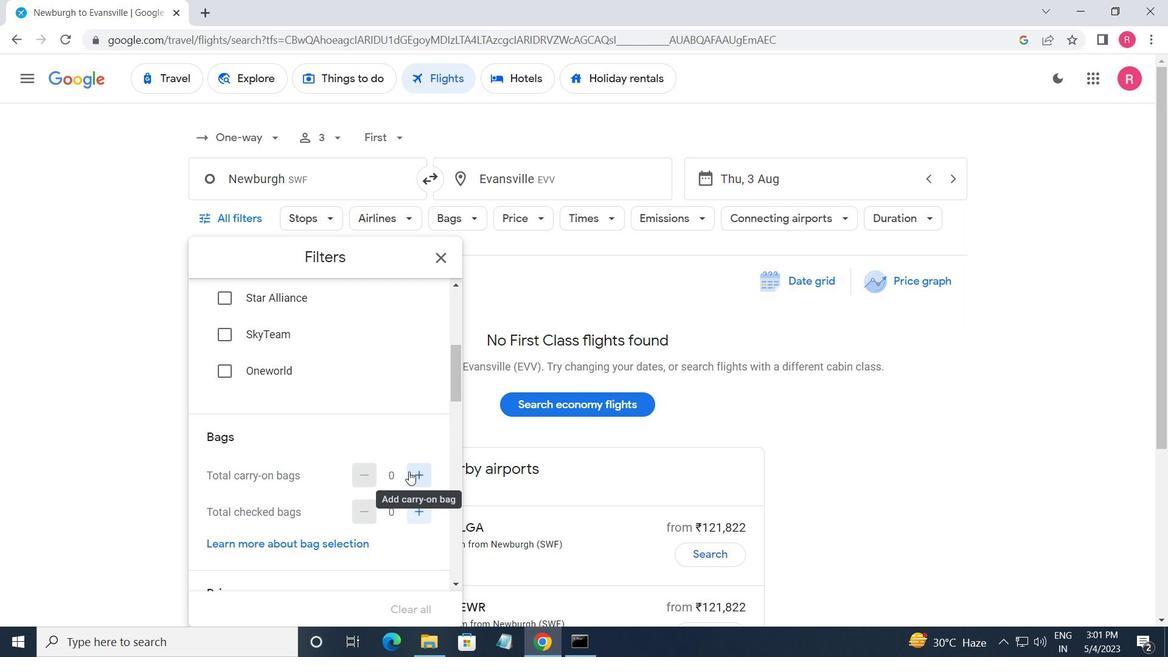 
Action: Mouse moved to (414, 474)
Screenshot: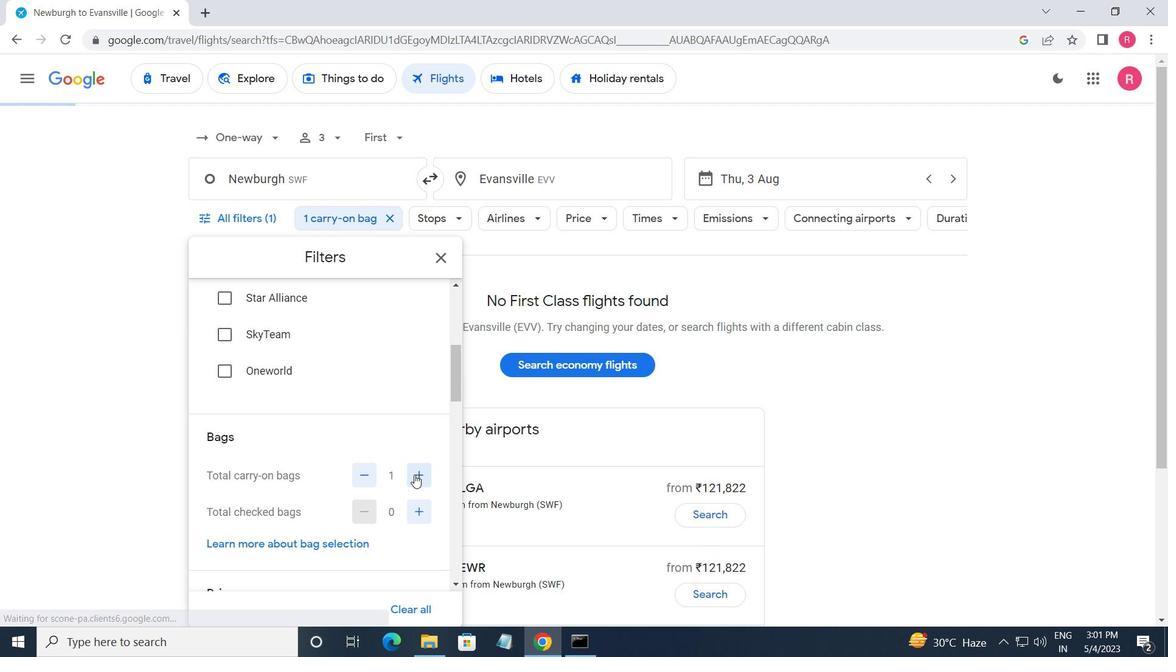 
Action: Mouse scrolled (414, 474) with delta (0, 0)
Screenshot: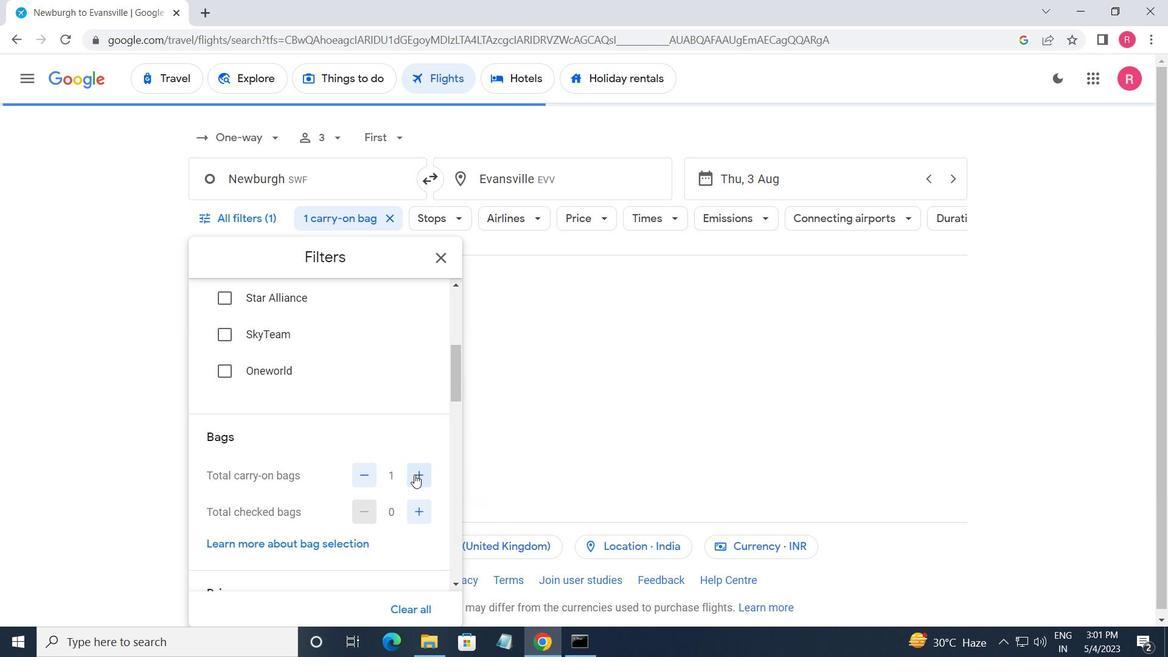 
Action: Mouse scrolled (414, 474) with delta (0, 0)
Screenshot: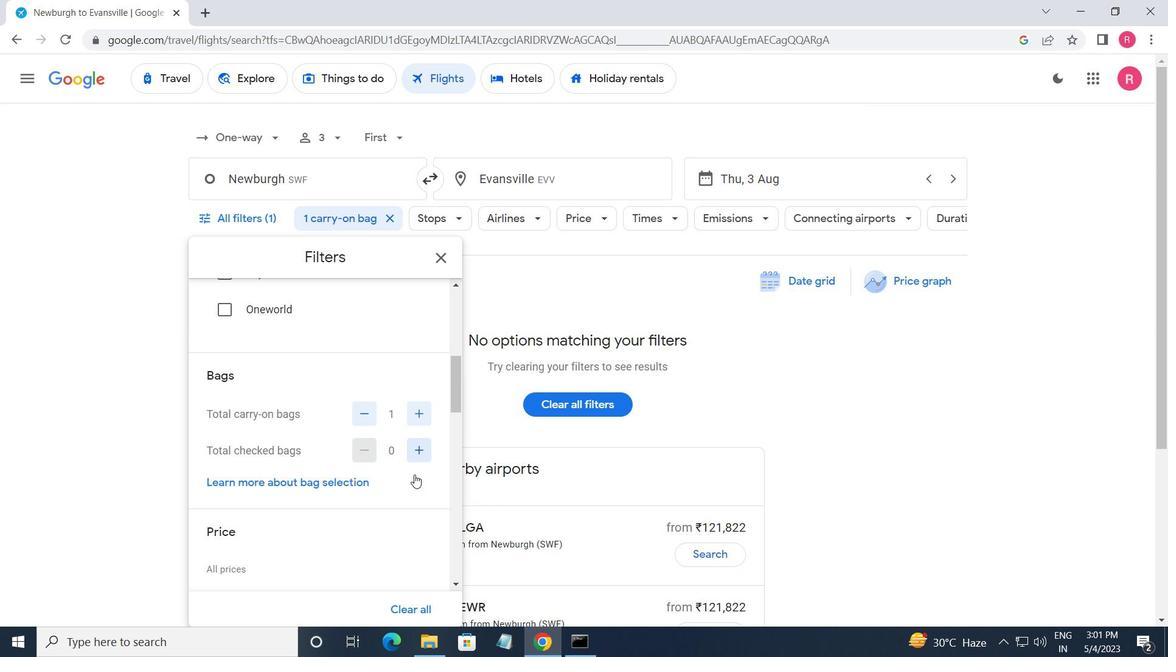 
Action: Mouse moved to (426, 507)
Screenshot: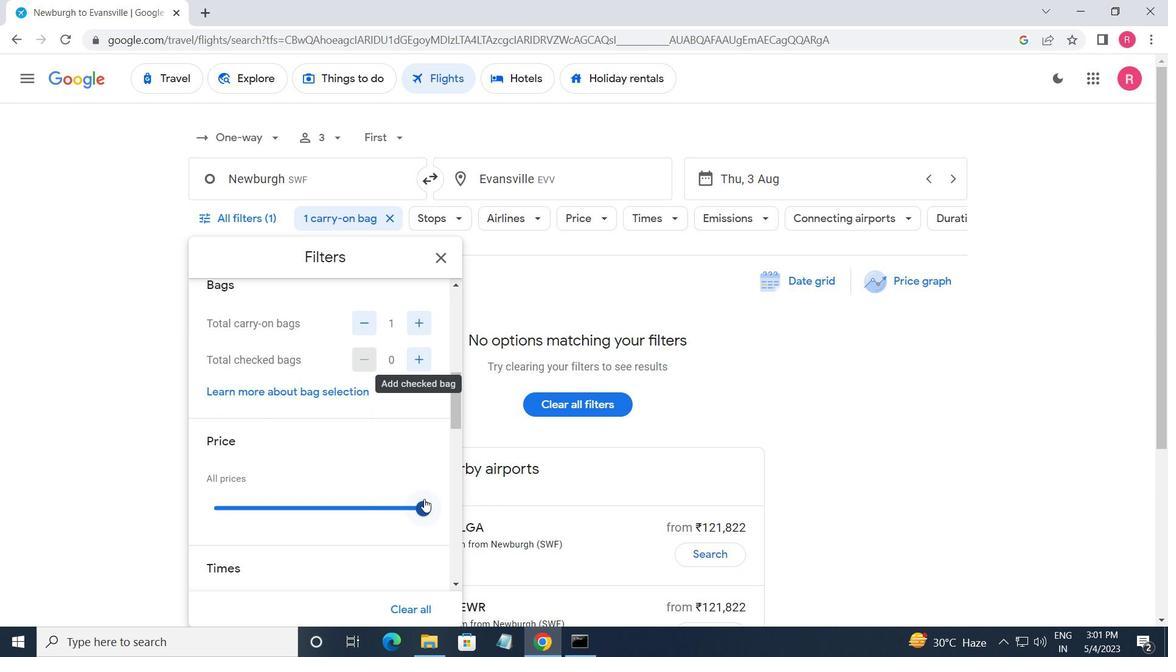 
Action: Mouse pressed left at (426, 507)
Screenshot: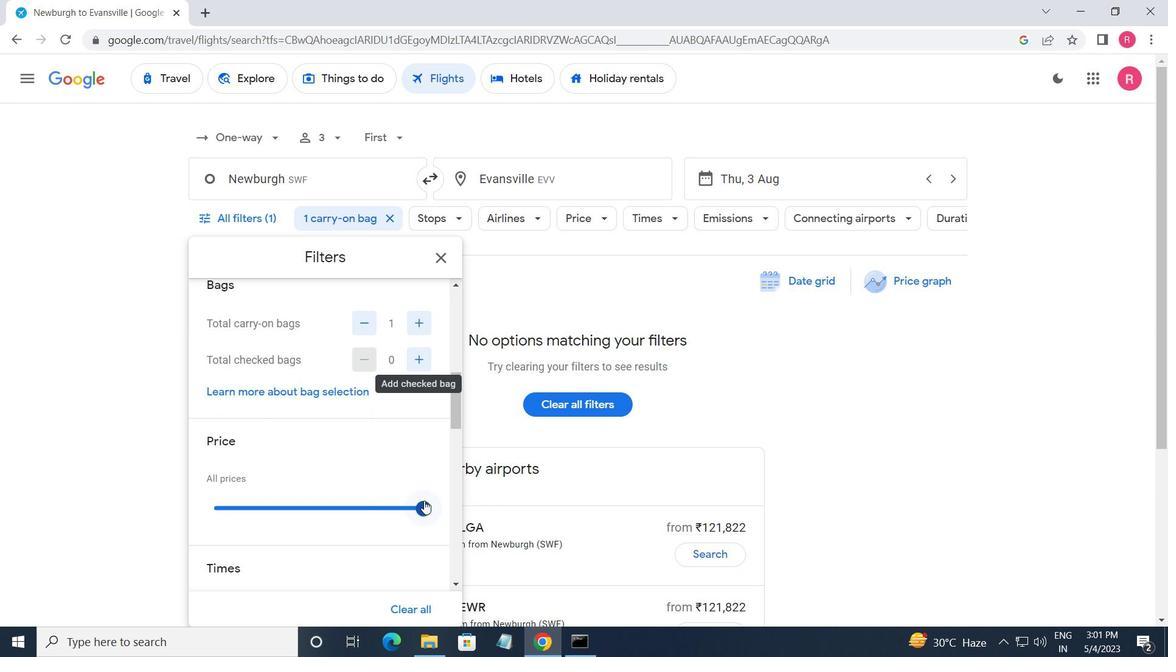 
Action: Mouse moved to (424, 492)
Screenshot: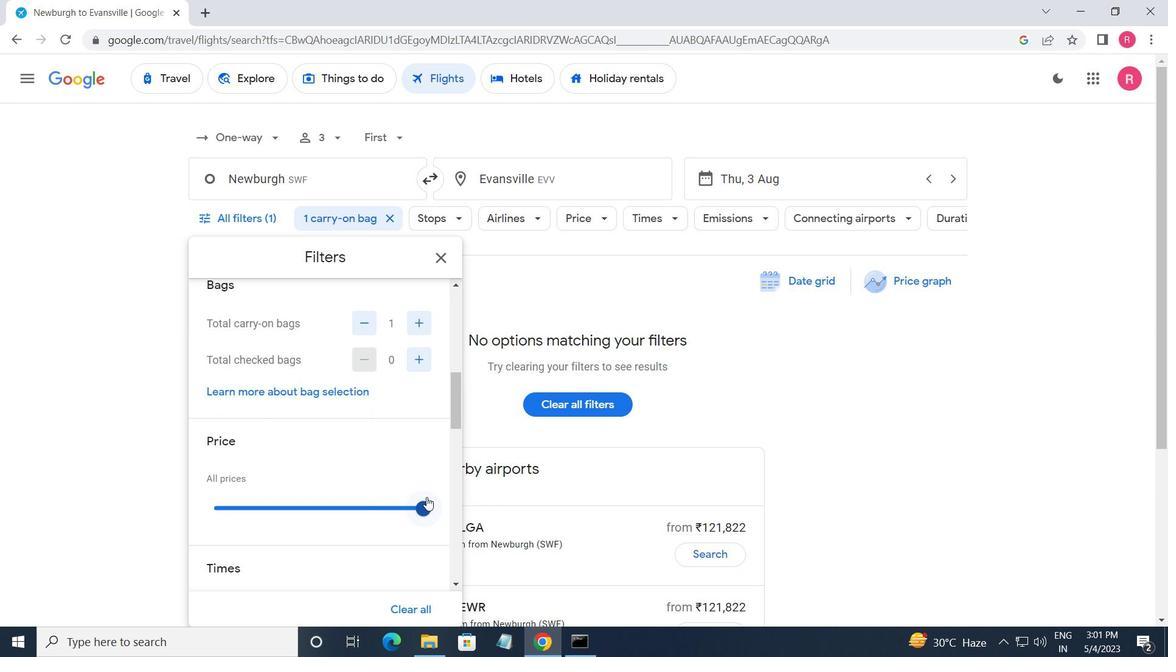 
Action: Mouse scrolled (424, 492) with delta (0, 0)
Screenshot: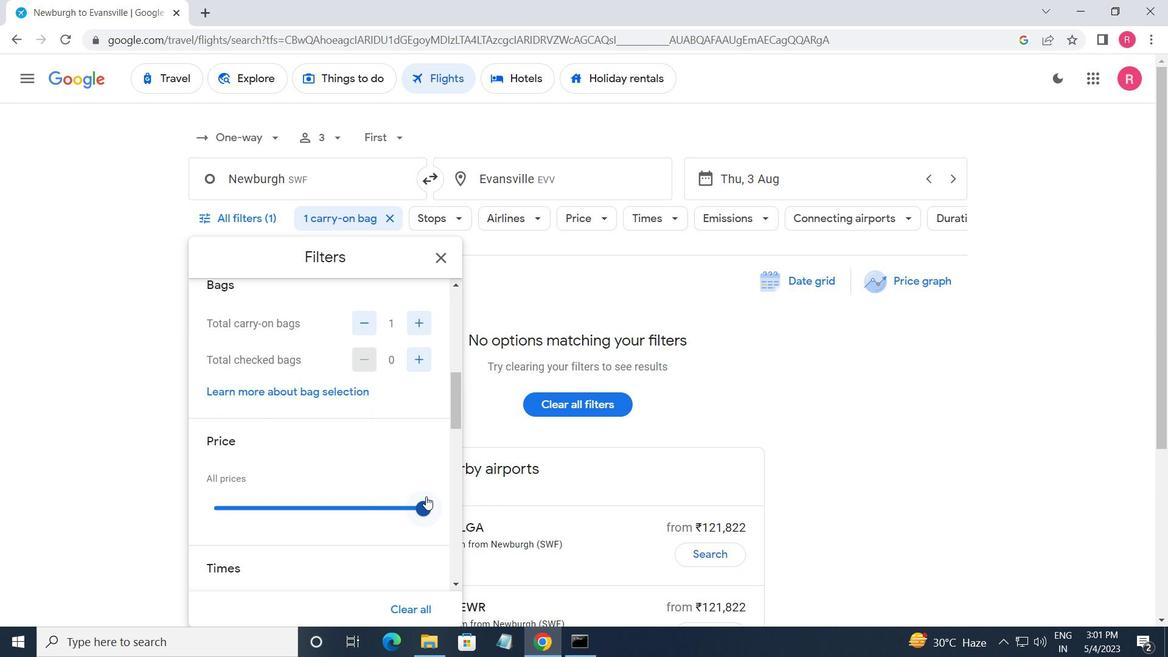 
Action: Mouse scrolled (424, 492) with delta (0, 0)
Screenshot: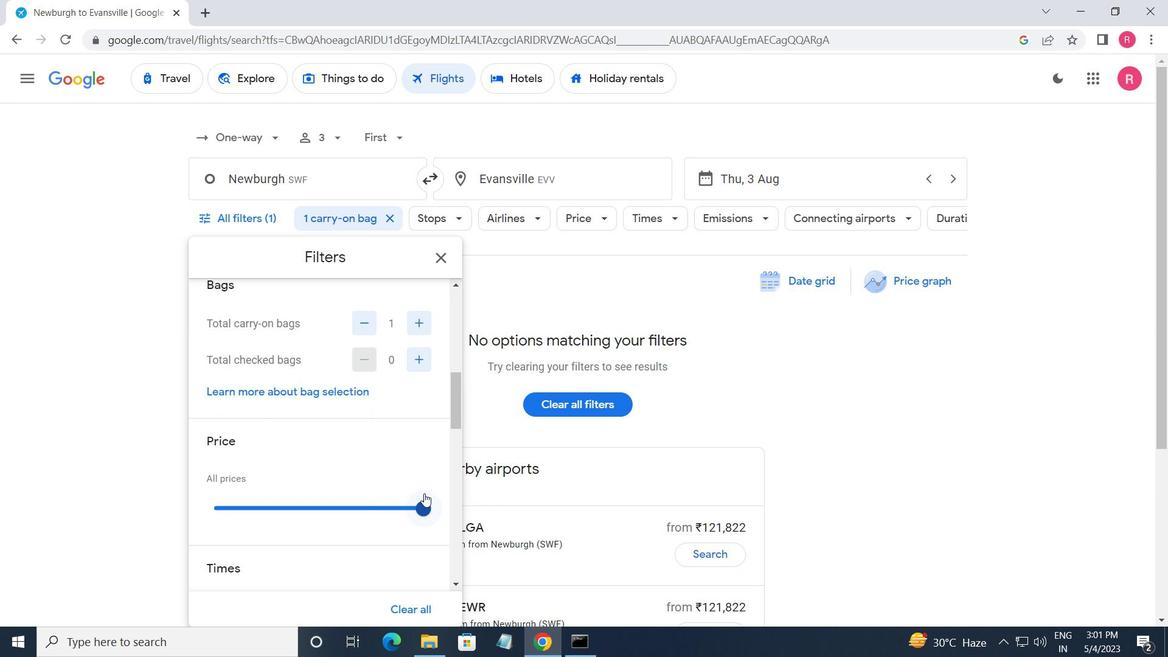 
Action: Mouse moved to (423, 492)
Screenshot: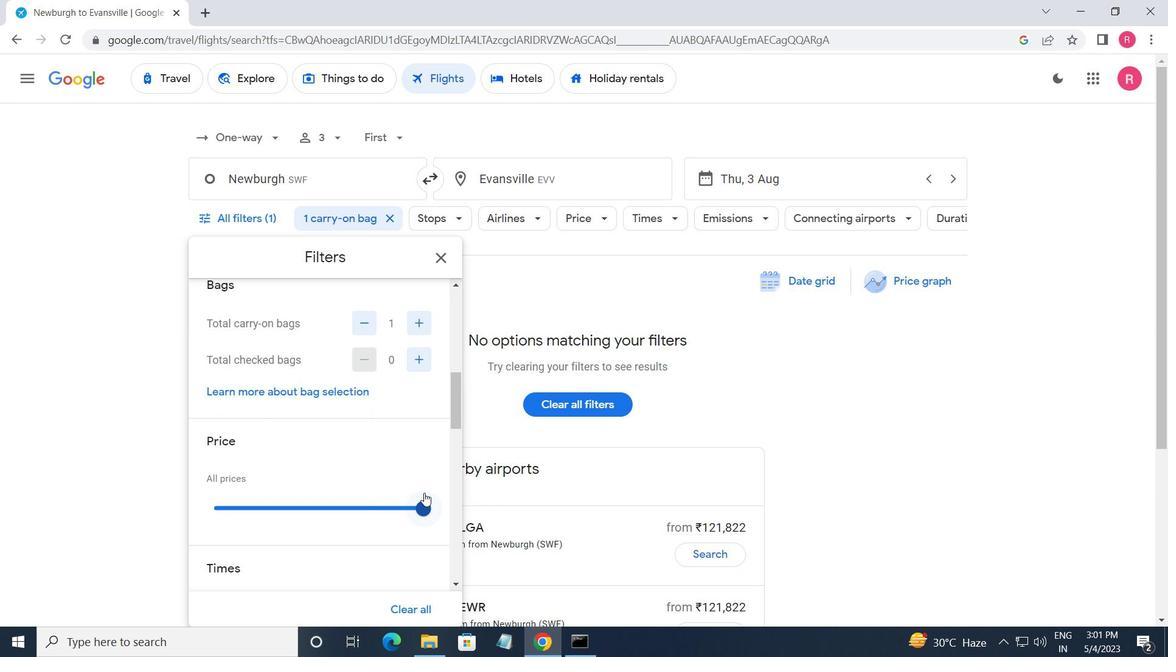 
Action: Mouse scrolled (423, 492) with delta (0, 0)
Screenshot: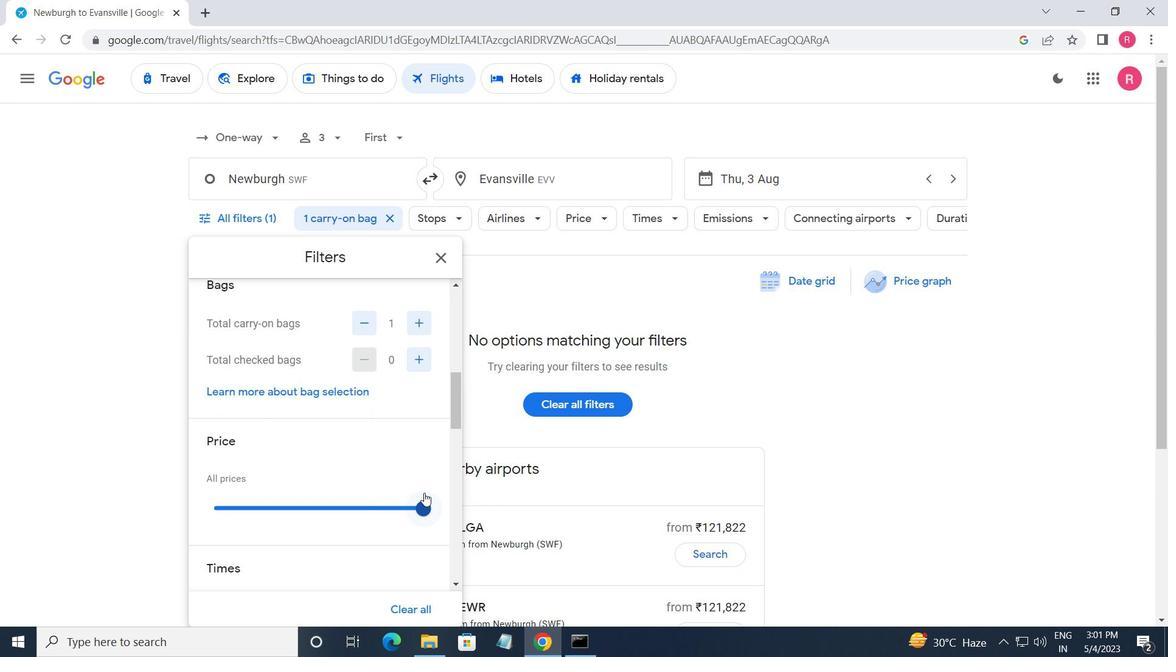 
Action: Mouse moved to (205, 447)
Screenshot: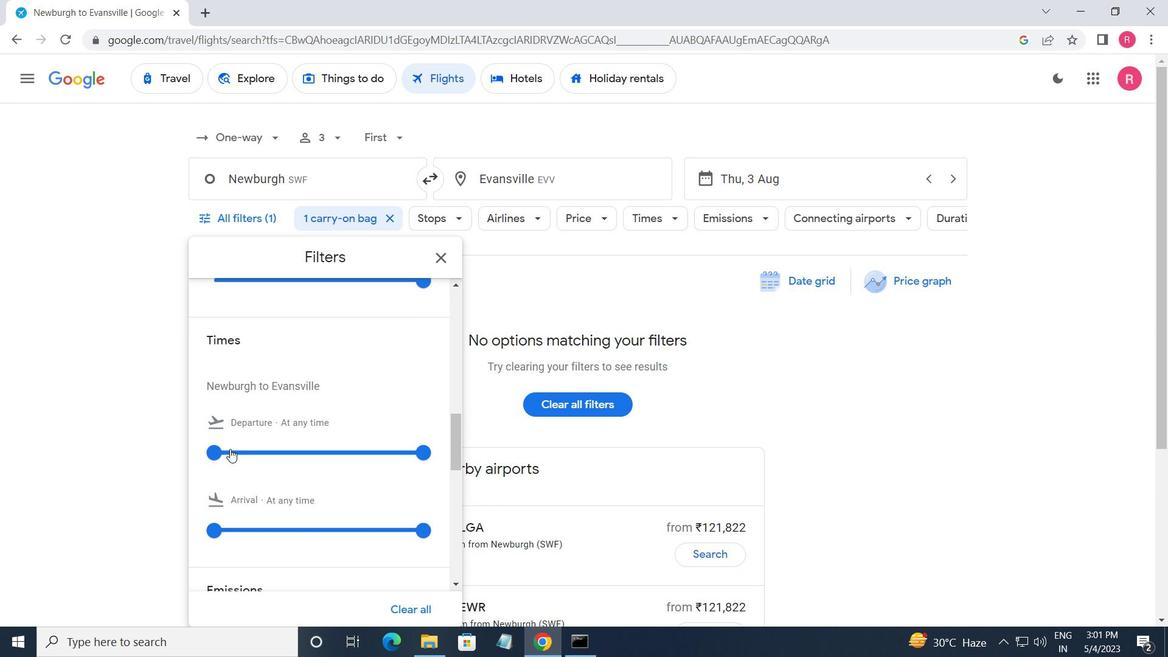 
Action: Mouse pressed left at (205, 447)
Screenshot: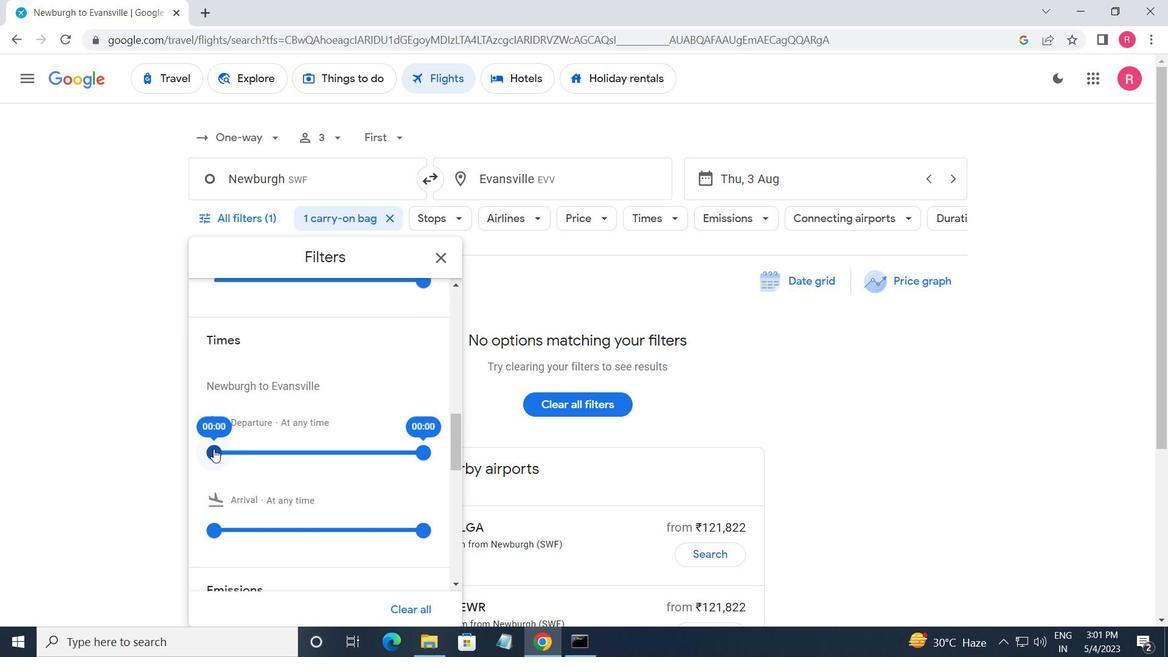 
Action: Mouse moved to (427, 458)
Screenshot: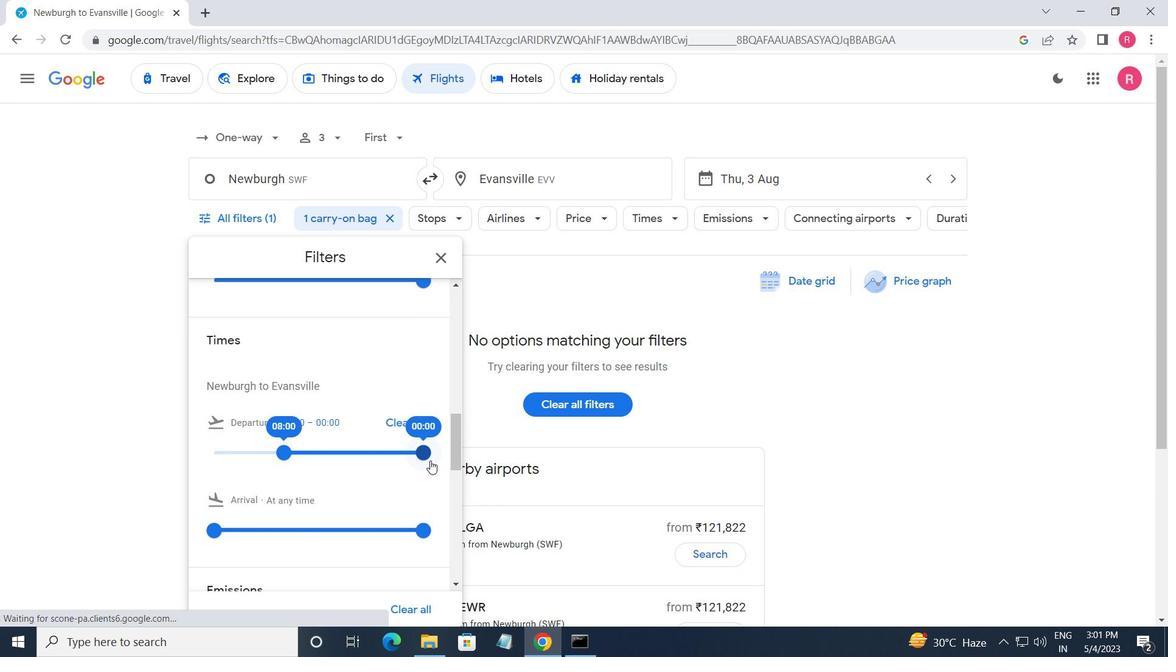 
Action: Mouse pressed left at (427, 458)
Screenshot: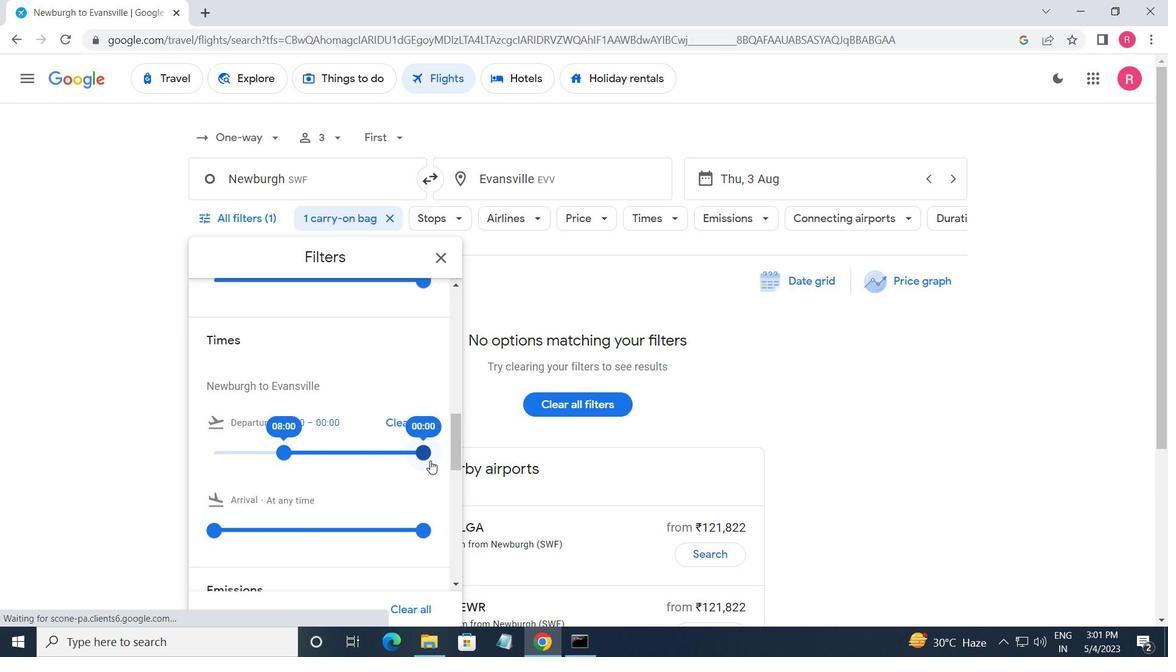 
Action: Mouse moved to (439, 261)
Screenshot: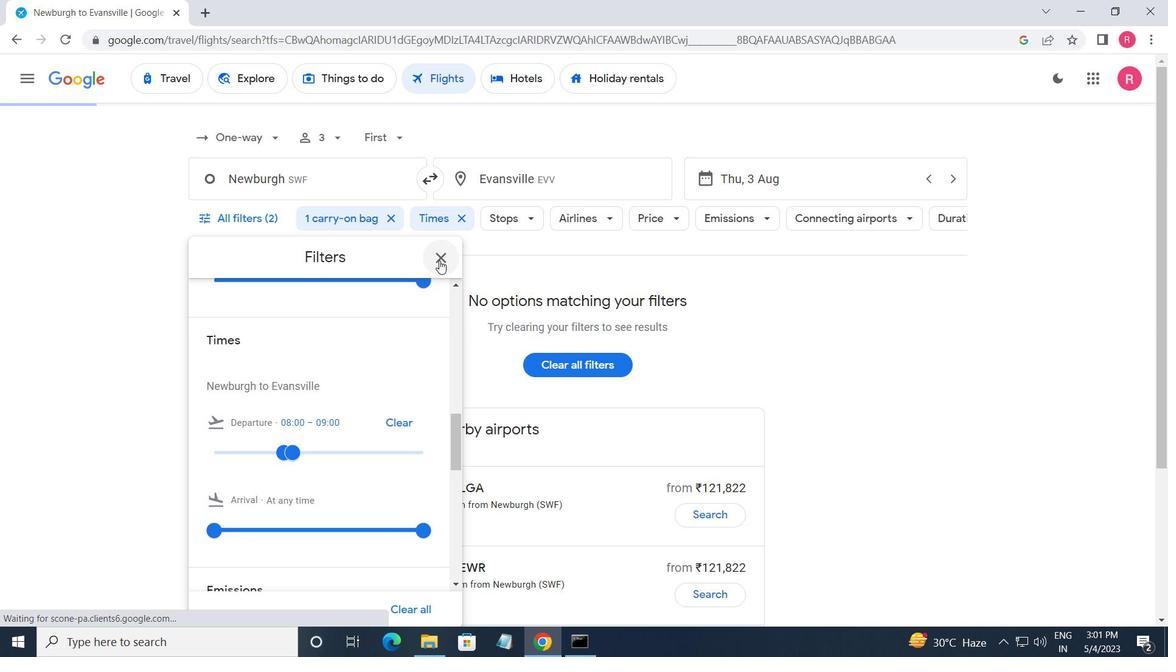 
Action: Mouse pressed left at (439, 261)
Screenshot: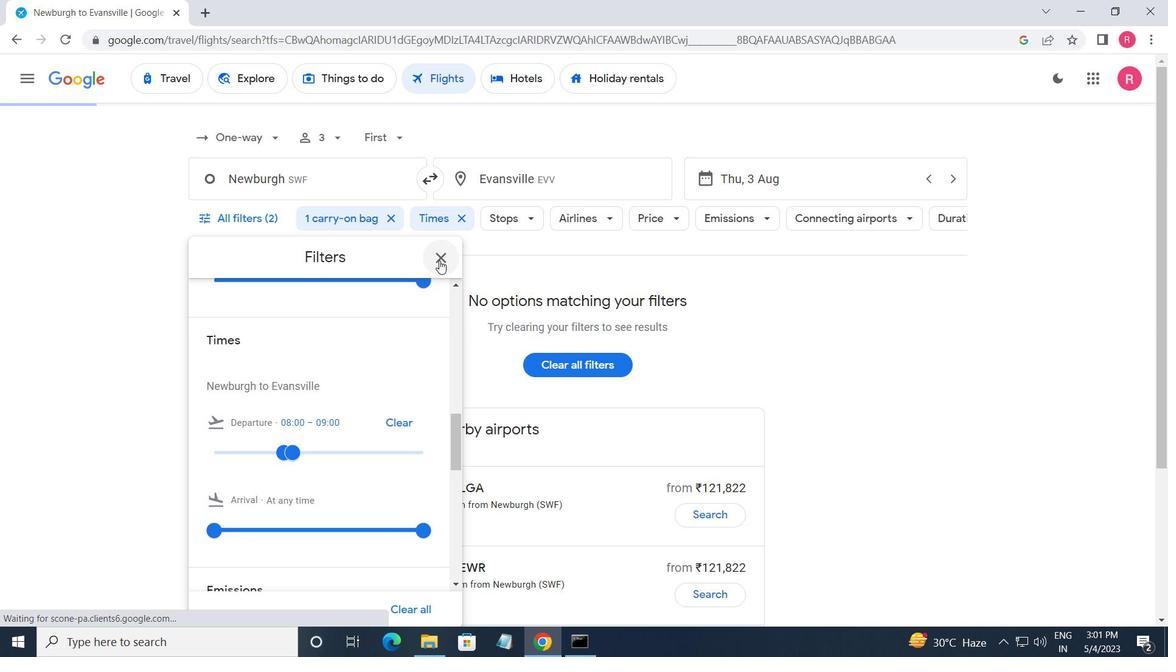 
Action: Mouse moved to (439, 261)
Screenshot: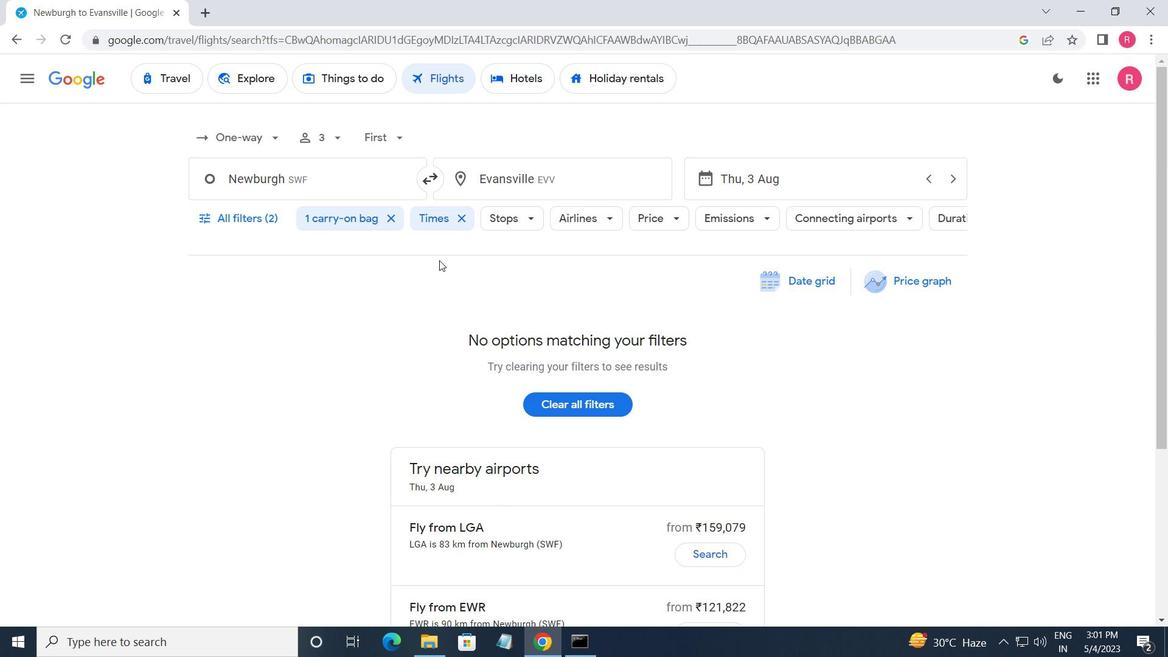 
